 Task: Look for space in Nandyāl, India from 2nd June, 2023 to 15th June, 2023 for 2 adults and 1 pet in price range Rs.10000 to Rs.15000. Place can be entire place with 1  bedroom having 1 bed and 1 bathroom. Property type can be house, flat, guest house, hotel. Amenities needed are: washing machine. Booking option can be shelf check-in. Required host language is English.
Action: Mouse moved to (524, 91)
Screenshot: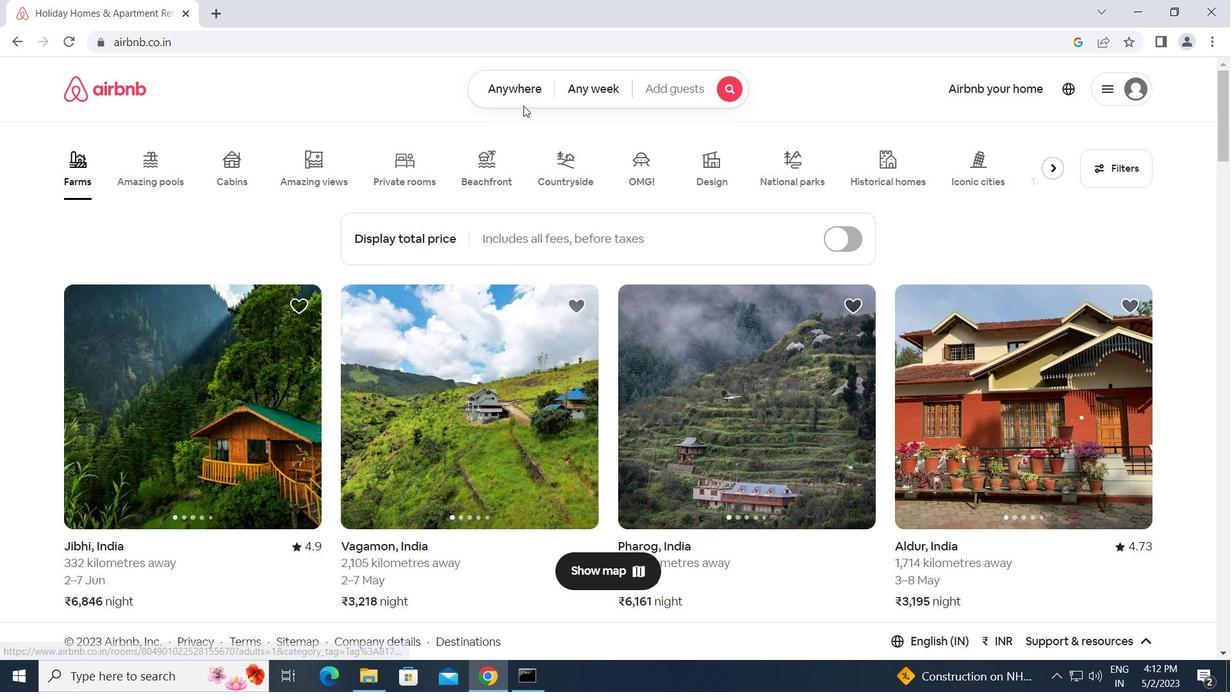 
Action: Mouse pressed left at (524, 91)
Screenshot: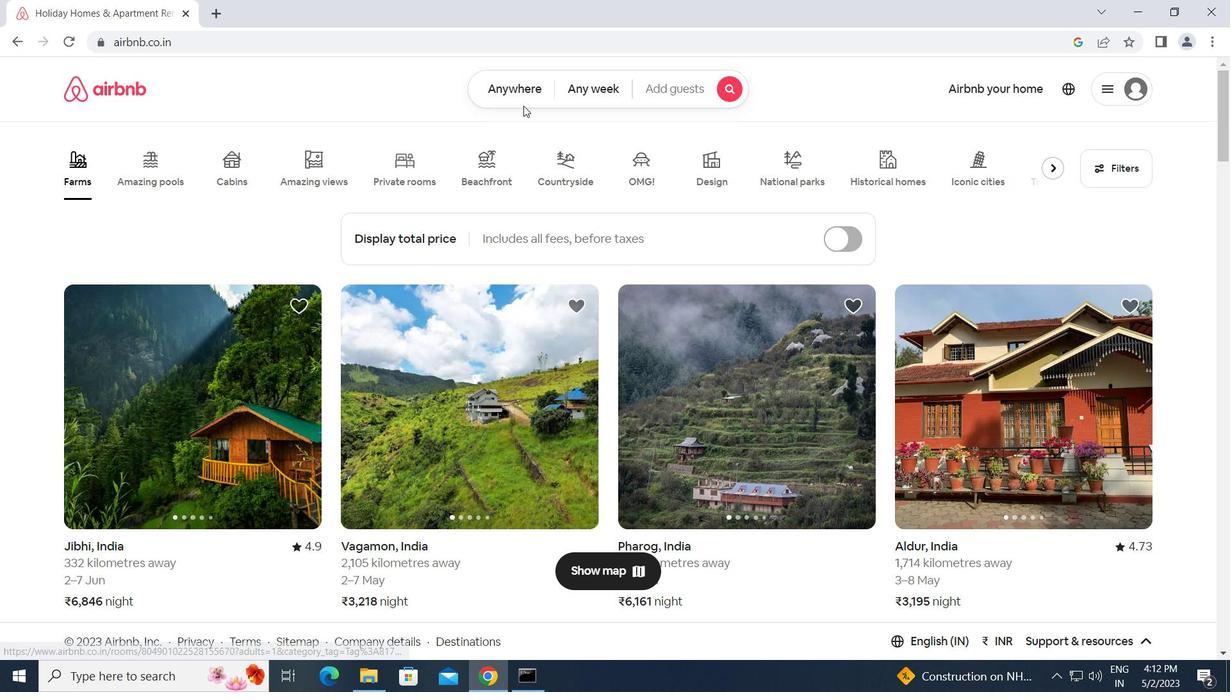 
Action: Mouse moved to (479, 150)
Screenshot: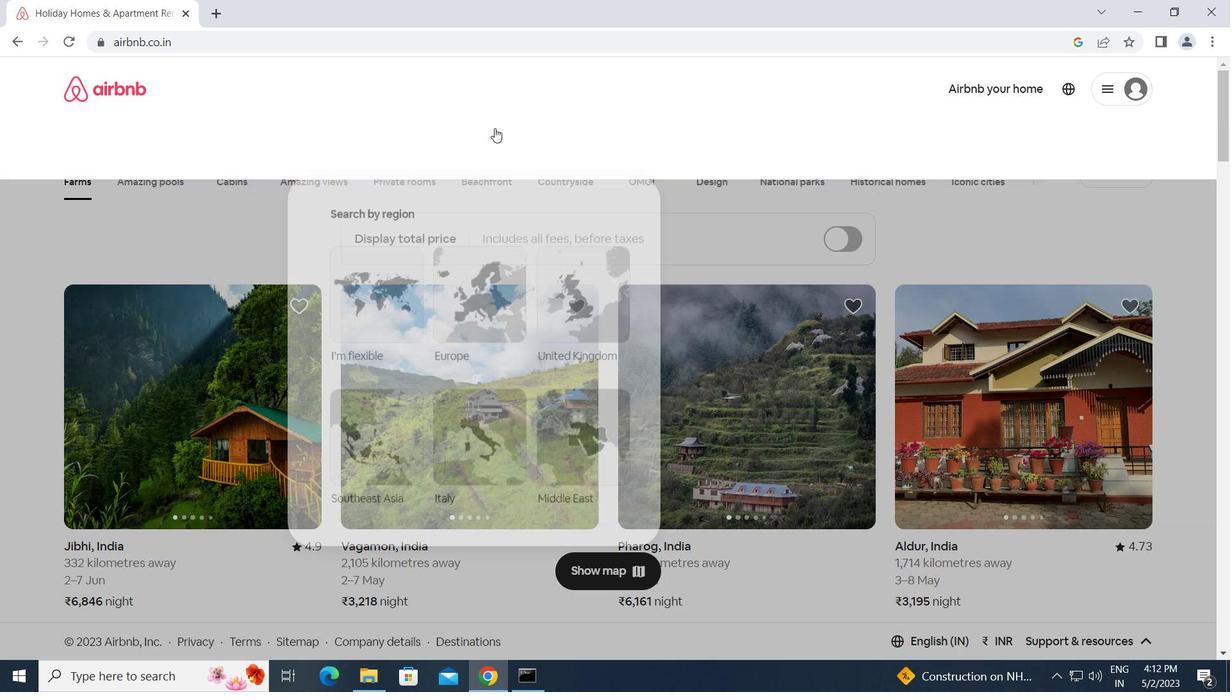 
Action: Mouse pressed left at (479, 150)
Screenshot: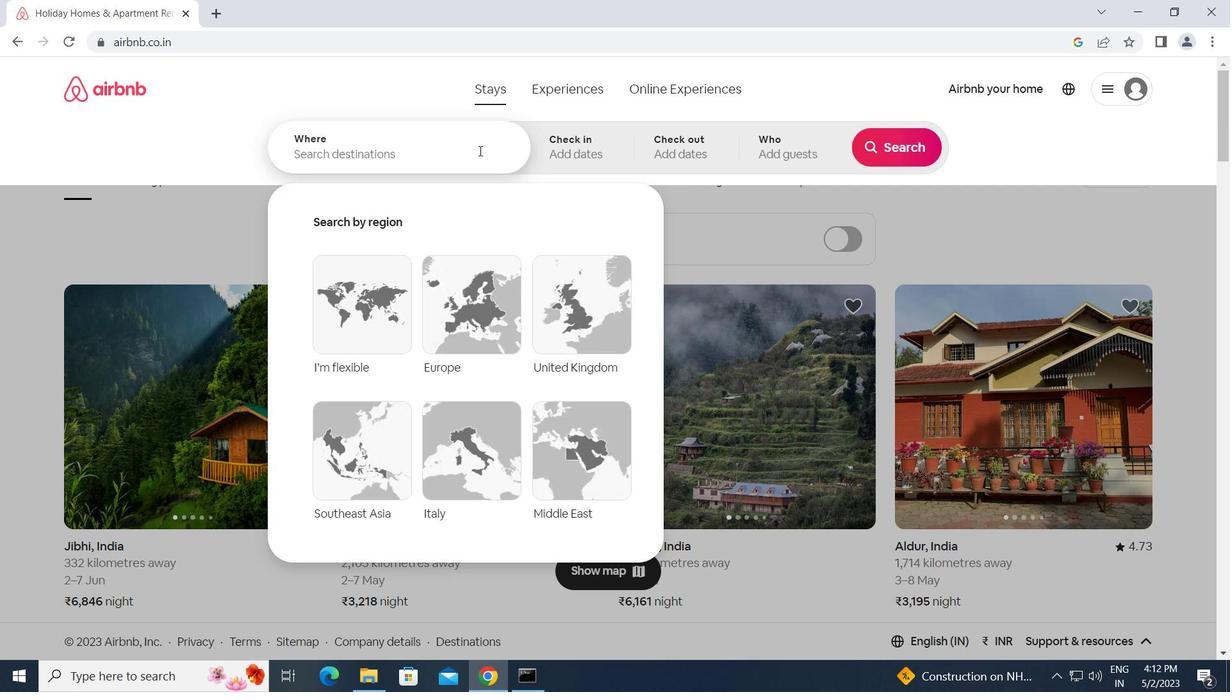 
Action: Key pressed n<Key.caps_lock>andyal,<Key.space><Key.caps_lock>i<Key.caps_lock>ndia<Key.enter>
Screenshot: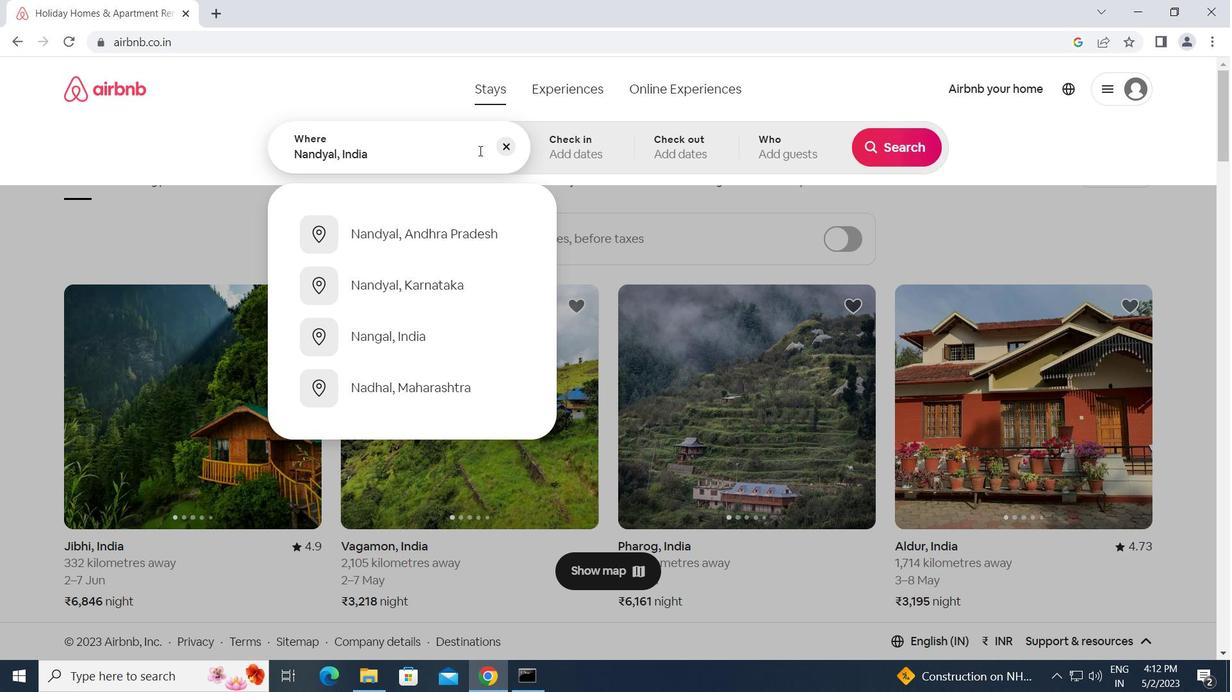 
Action: Mouse moved to (849, 345)
Screenshot: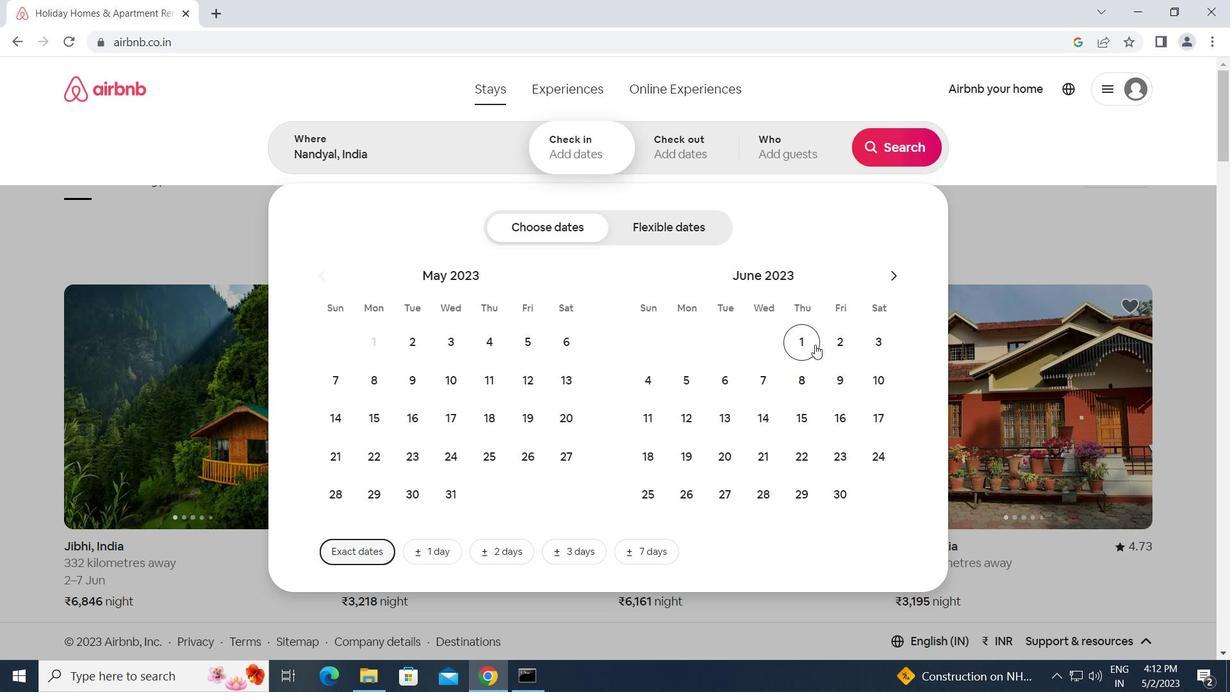 
Action: Mouse pressed left at (849, 345)
Screenshot: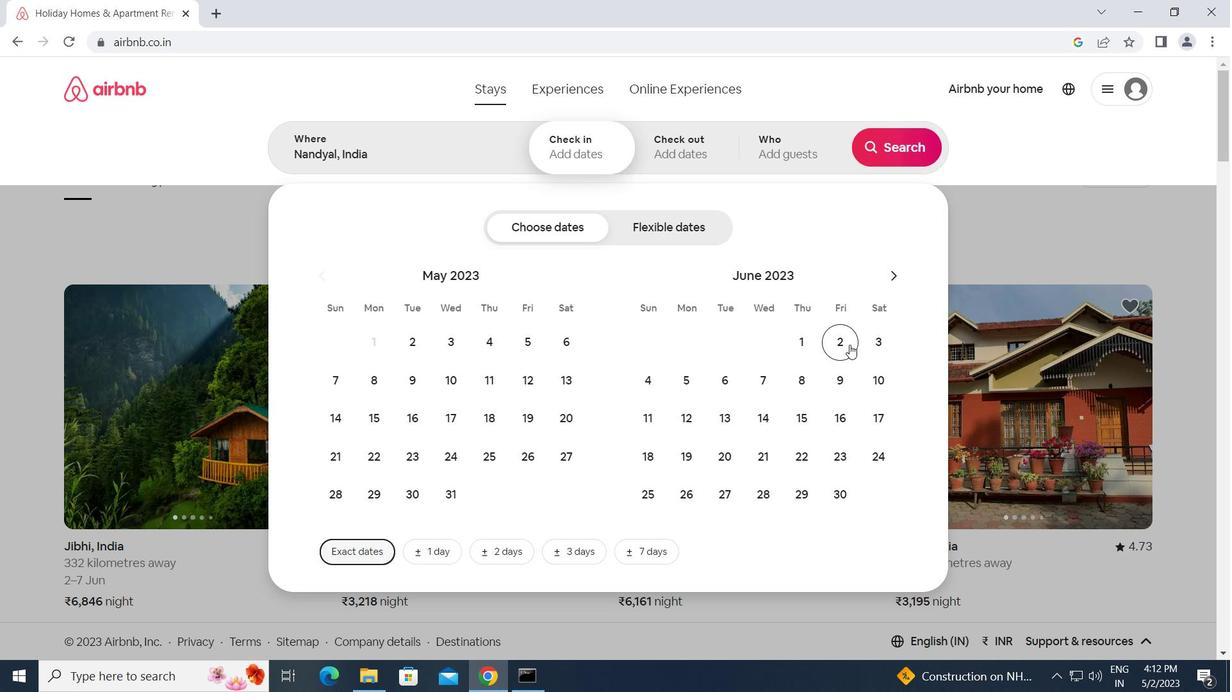 
Action: Mouse moved to (804, 420)
Screenshot: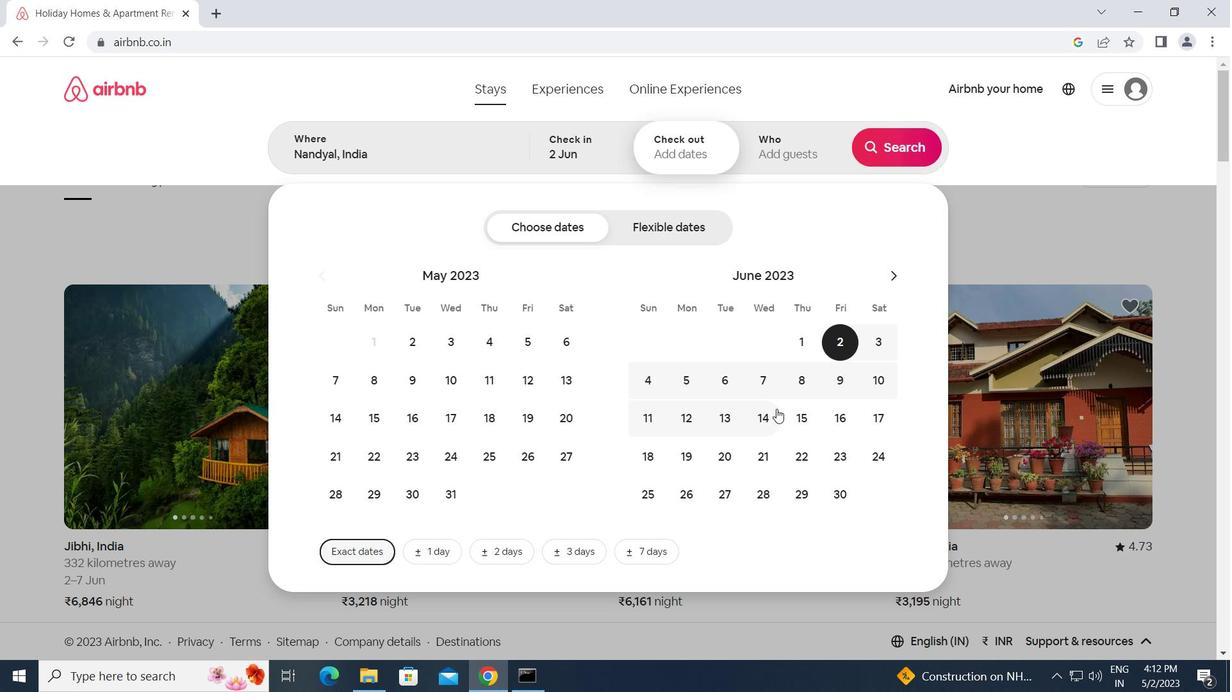 
Action: Mouse pressed left at (804, 420)
Screenshot: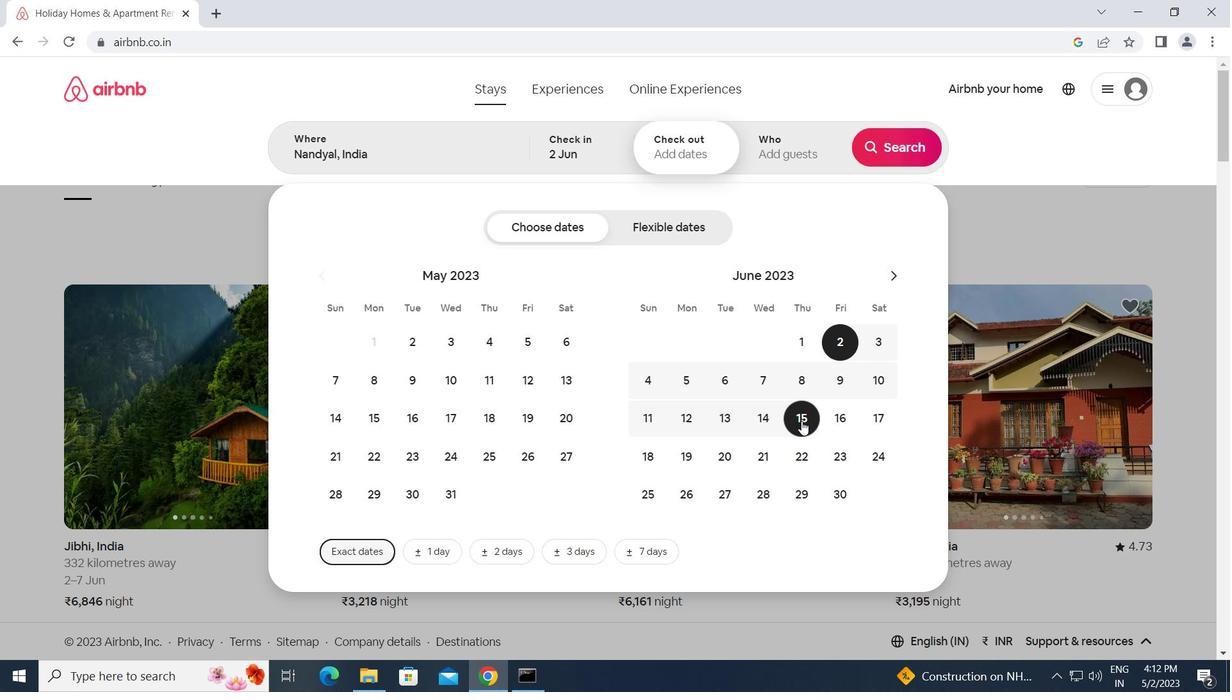 
Action: Mouse moved to (781, 144)
Screenshot: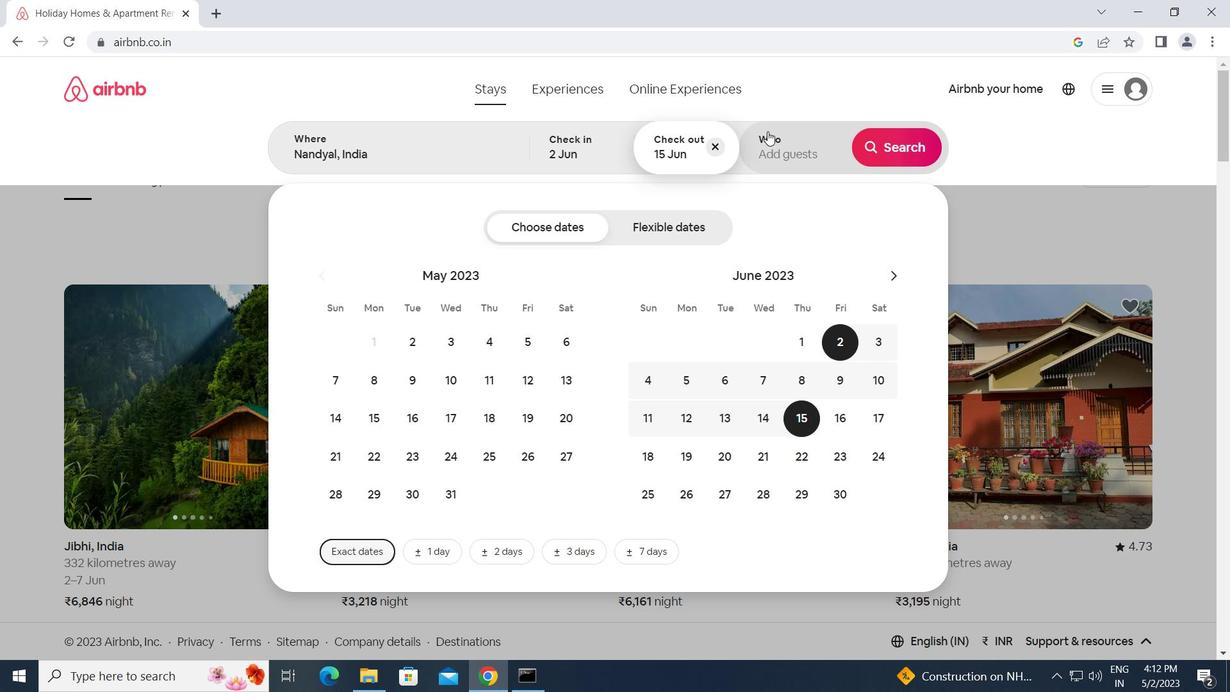 
Action: Mouse pressed left at (781, 144)
Screenshot: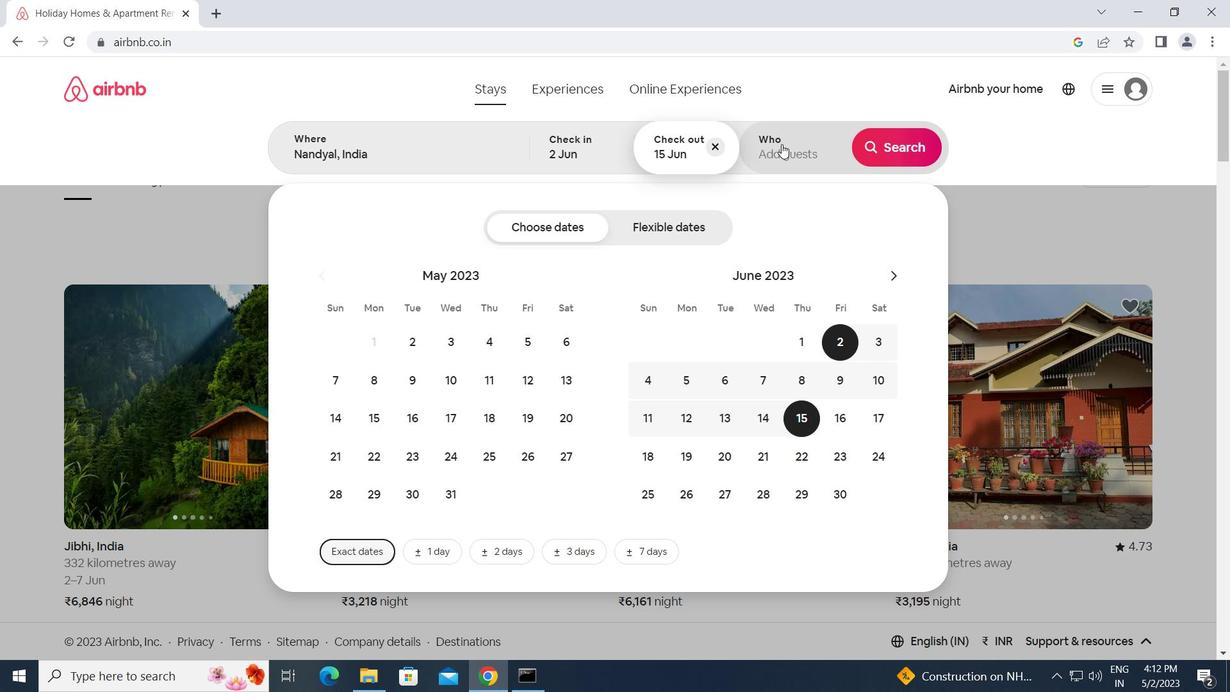 
Action: Mouse moved to (902, 228)
Screenshot: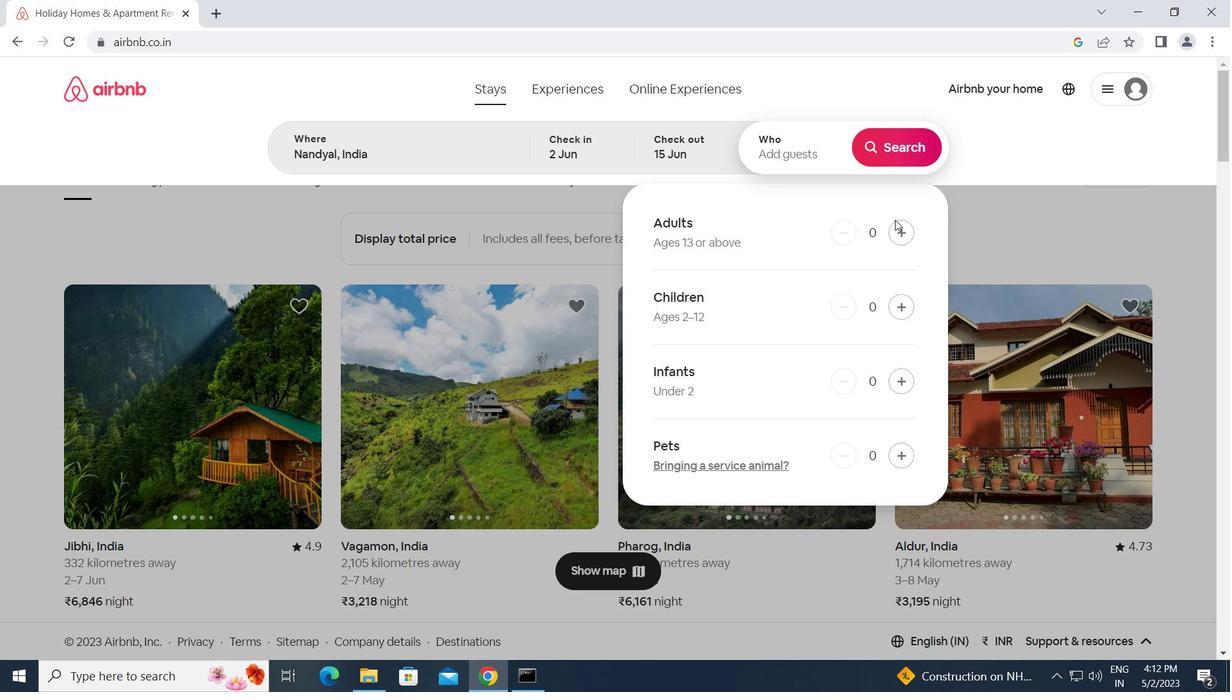 
Action: Mouse pressed left at (902, 228)
Screenshot: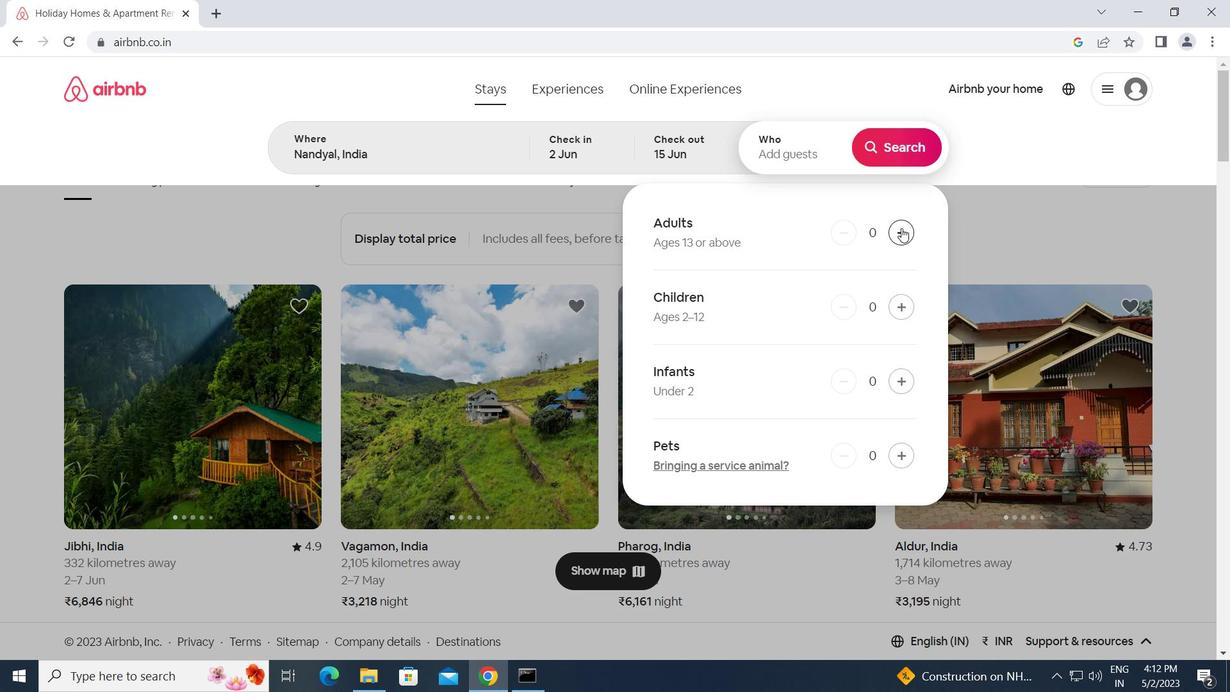 
Action: Mouse pressed left at (902, 228)
Screenshot: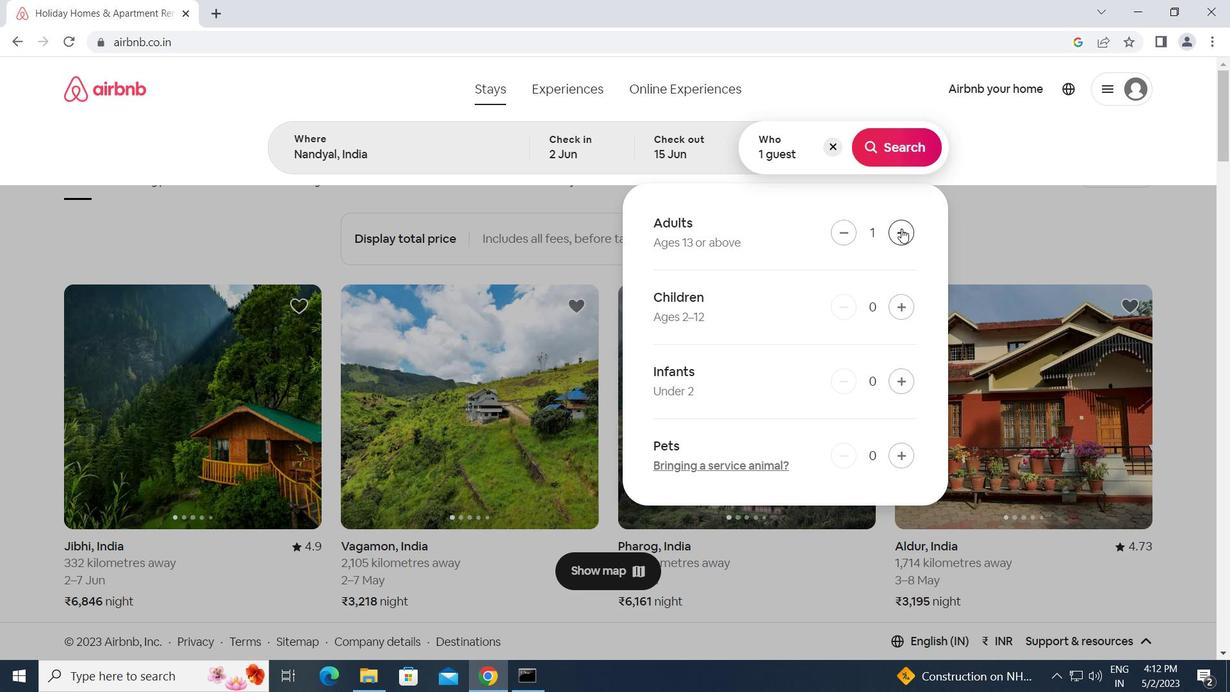 
Action: Mouse moved to (902, 148)
Screenshot: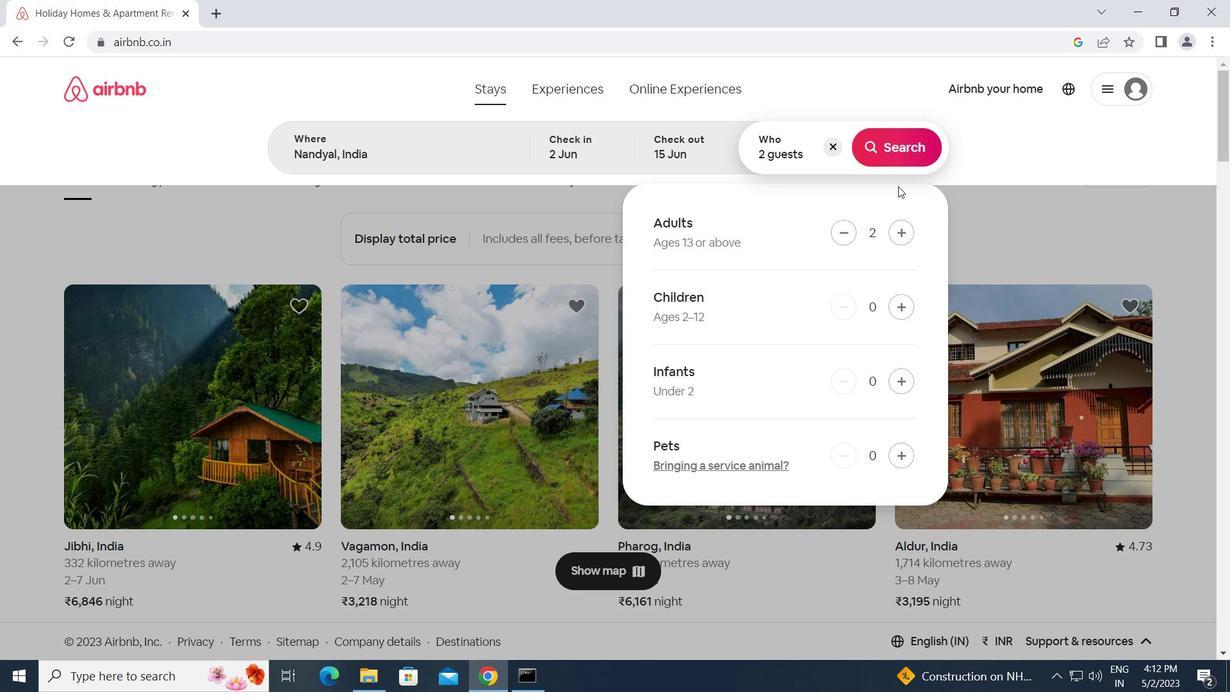 
Action: Mouse pressed left at (902, 148)
Screenshot: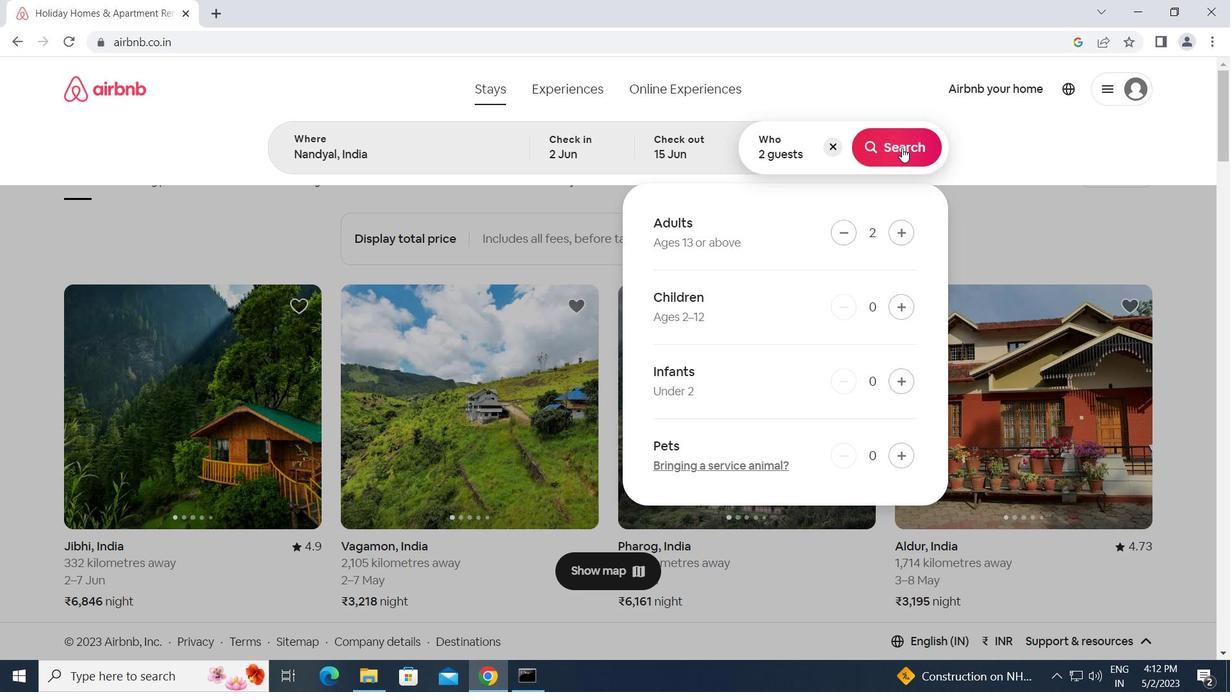 
Action: Mouse moved to (1155, 148)
Screenshot: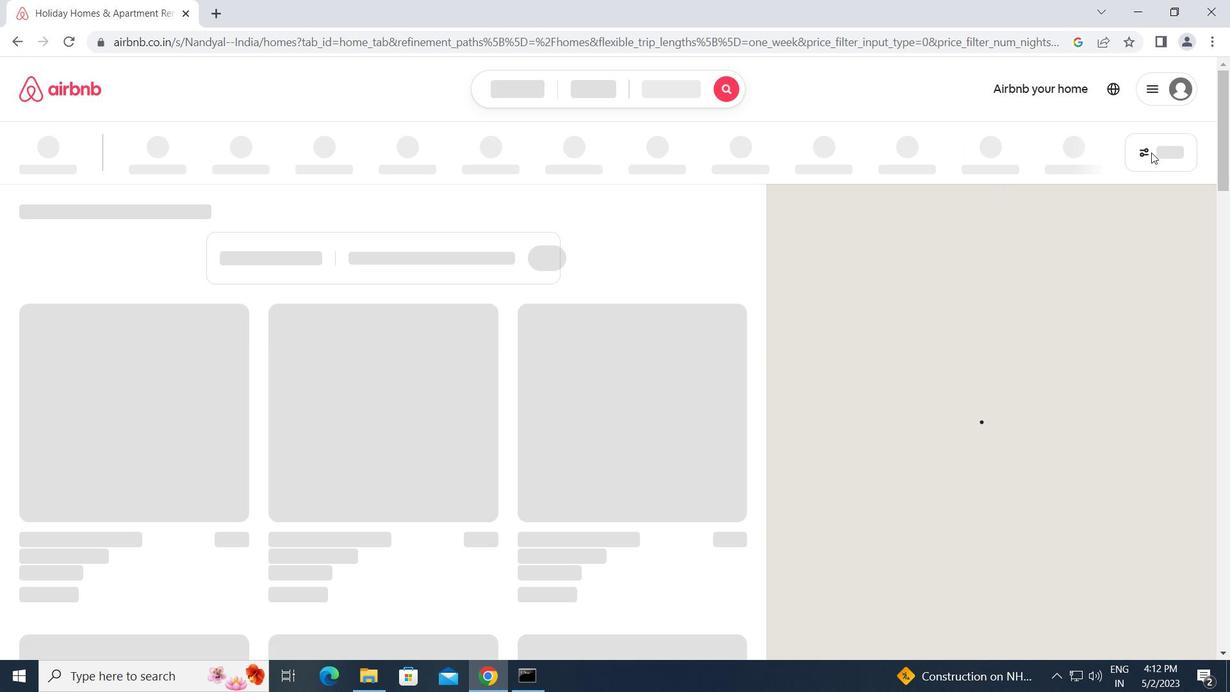 
Action: Mouse pressed left at (1155, 148)
Screenshot: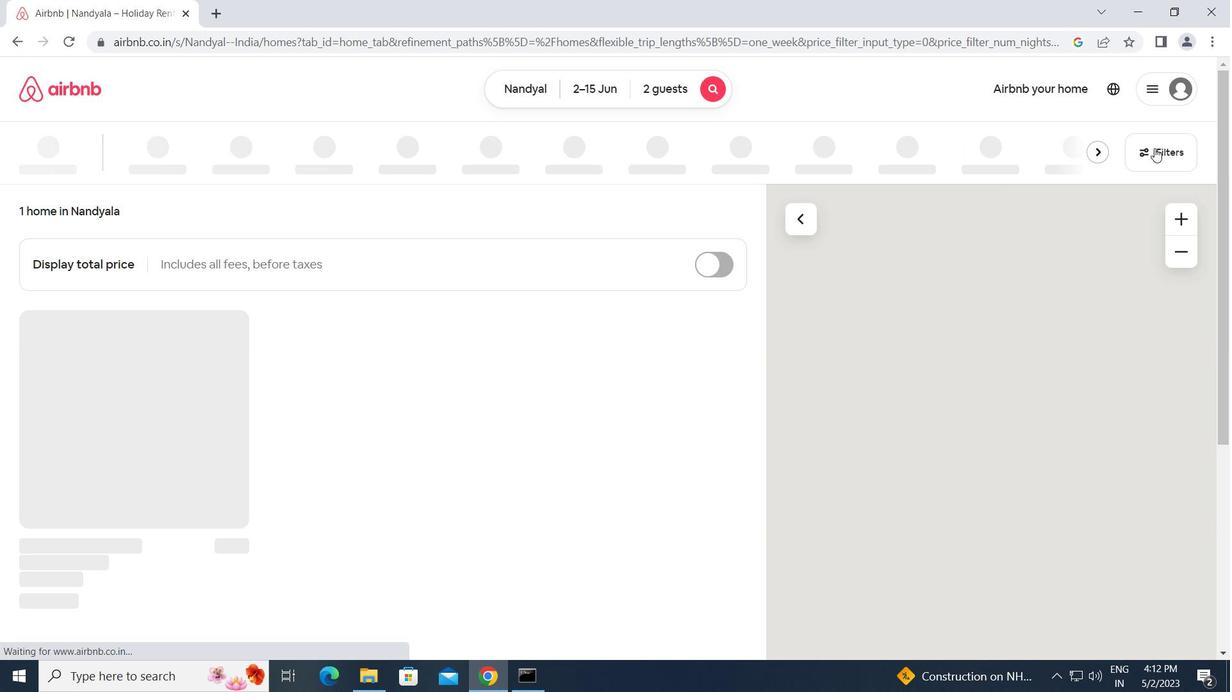 
Action: Mouse moved to (415, 303)
Screenshot: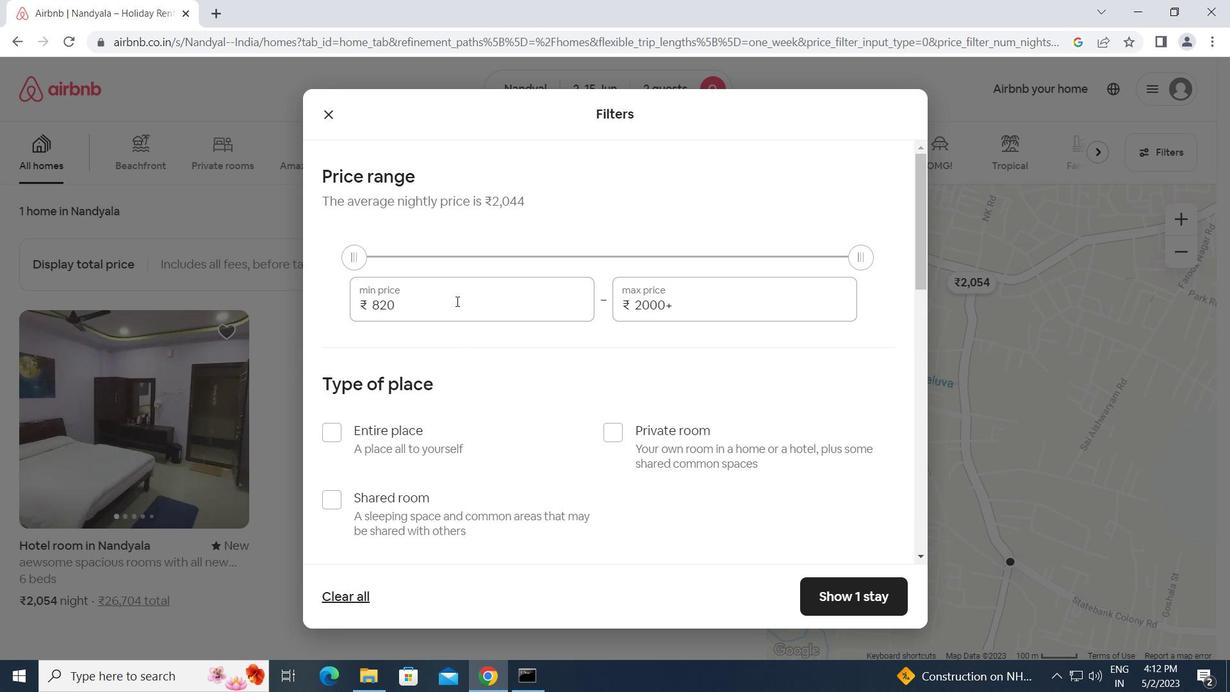 
Action: Mouse pressed left at (415, 303)
Screenshot: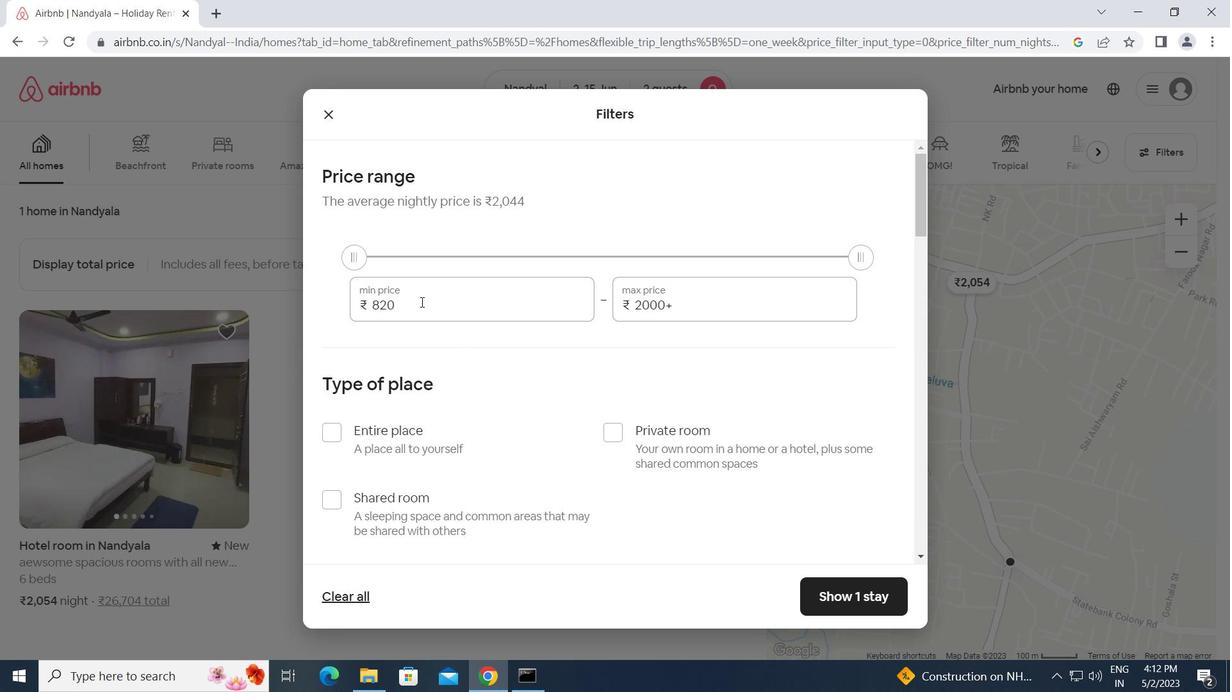 
Action: Mouse moved to (336, 315)
Screenshot: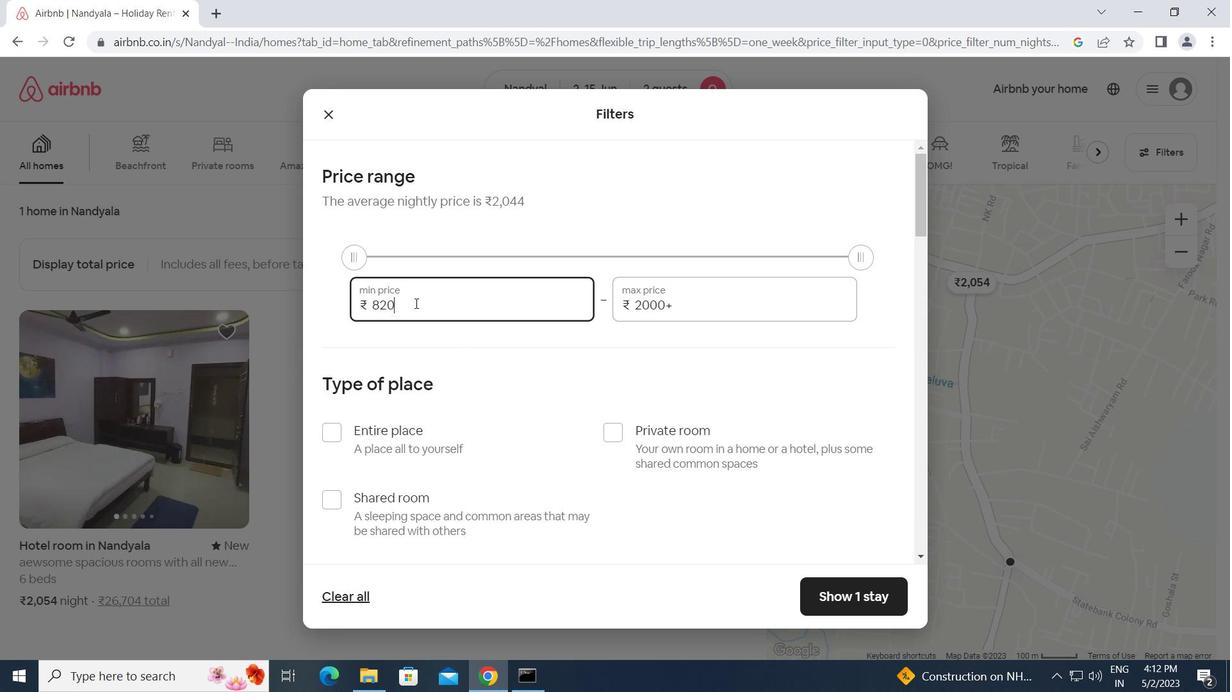 
Action: Key pressed 10000<Key.tab>15<Key.backspace><Key.backspace><Key.backspace><Key.backspace><Key.backspace><Key.backspace><Key.backspace><Key.backspace><Key.backspace><Key.backspace><Key.backspace><Key.backspace><Key.backspace><Key.backspace>15000
Screenshot: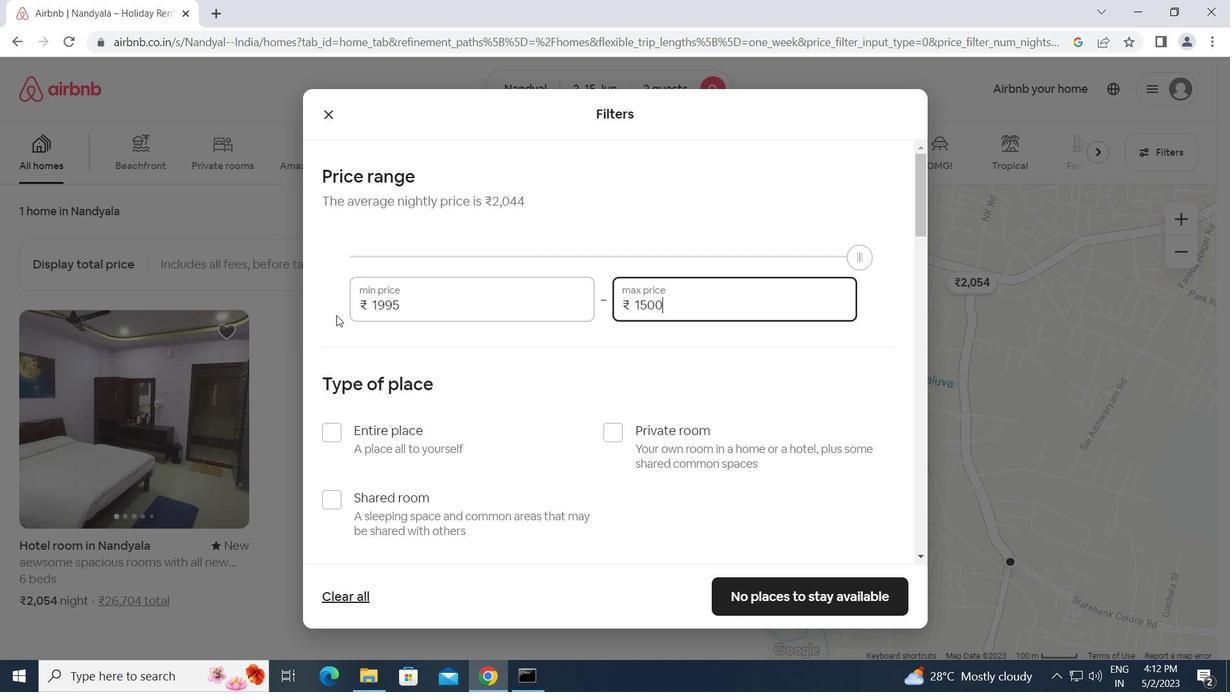 
Action: Mouse moved to (327, 429)
Screenshot: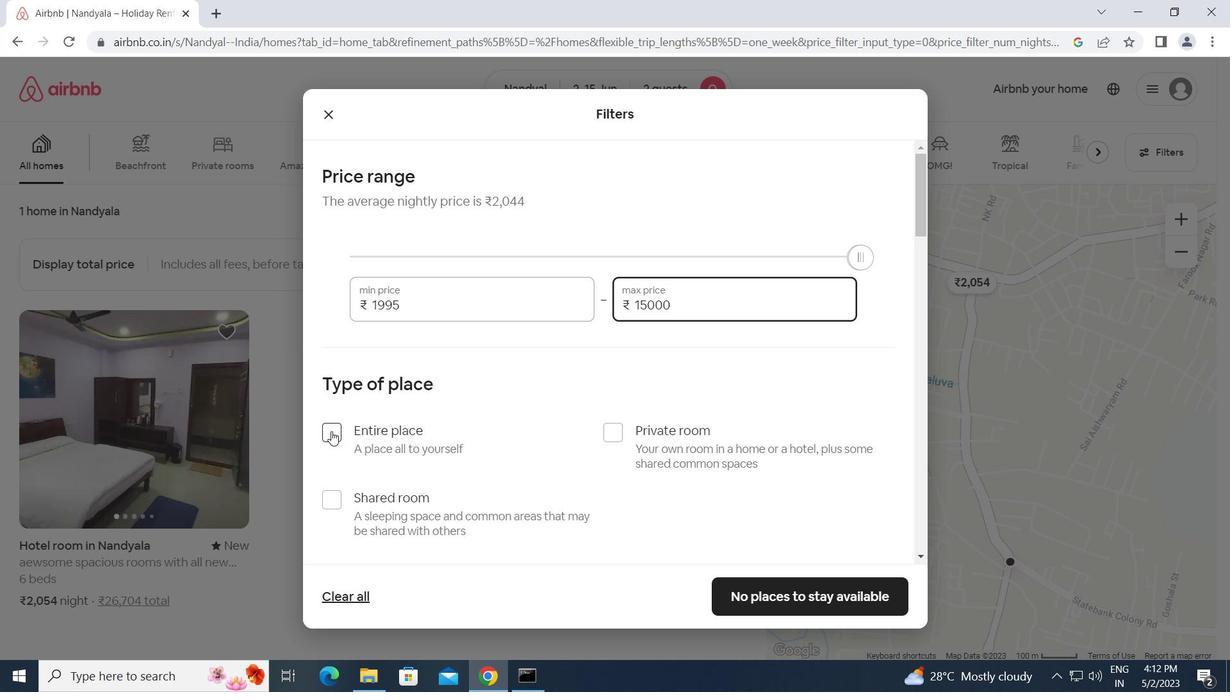 
Action: Mouse pressed left at (327, 429)
Screenshot: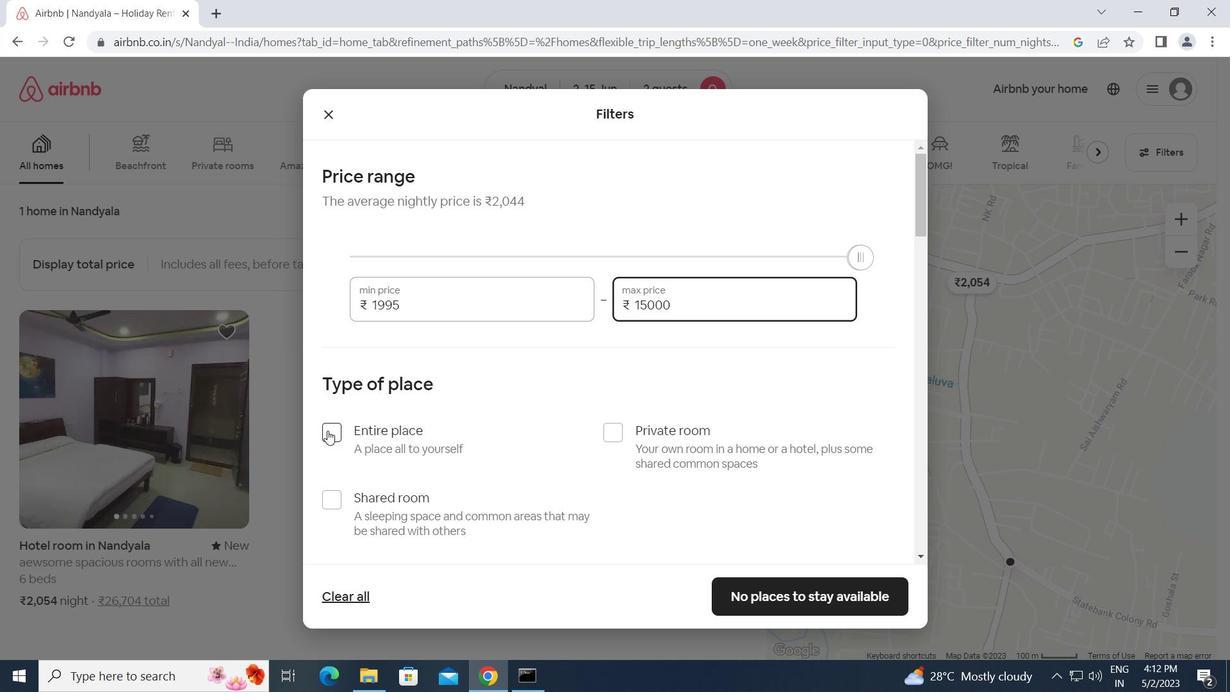 
Action: Mouse moved to (511, 461)
Screenshot: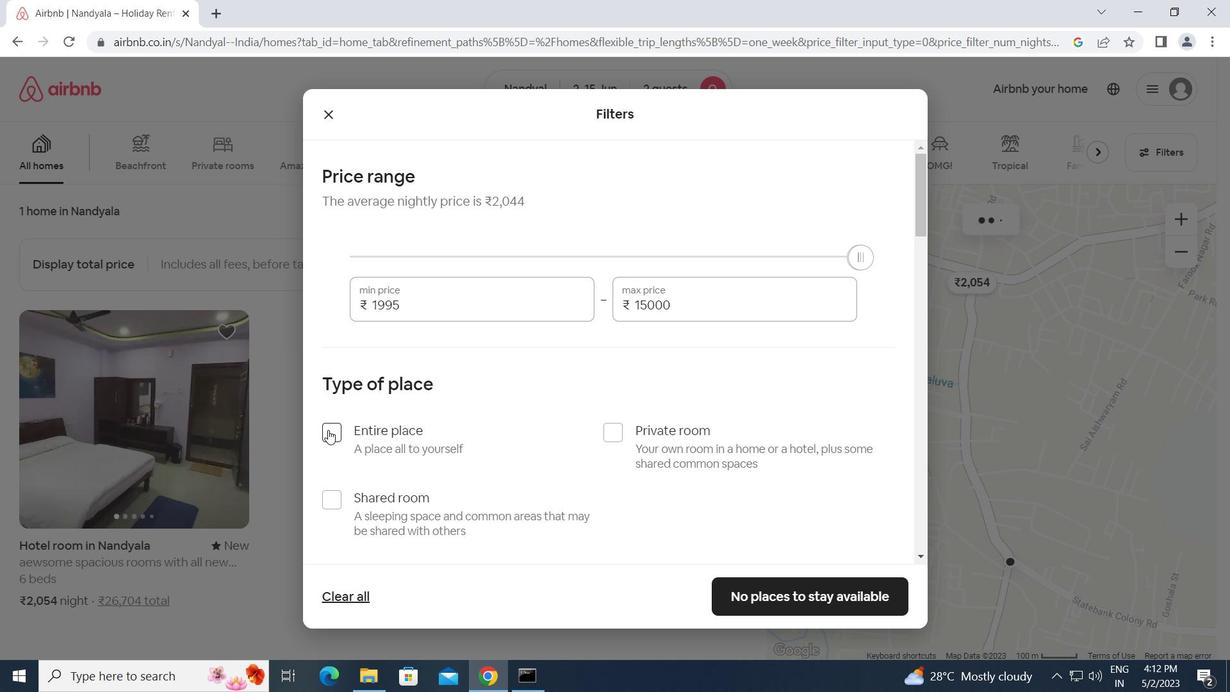 
Action: Mouse scrolled (511, 461) with delta (0, 0)
Screenshot: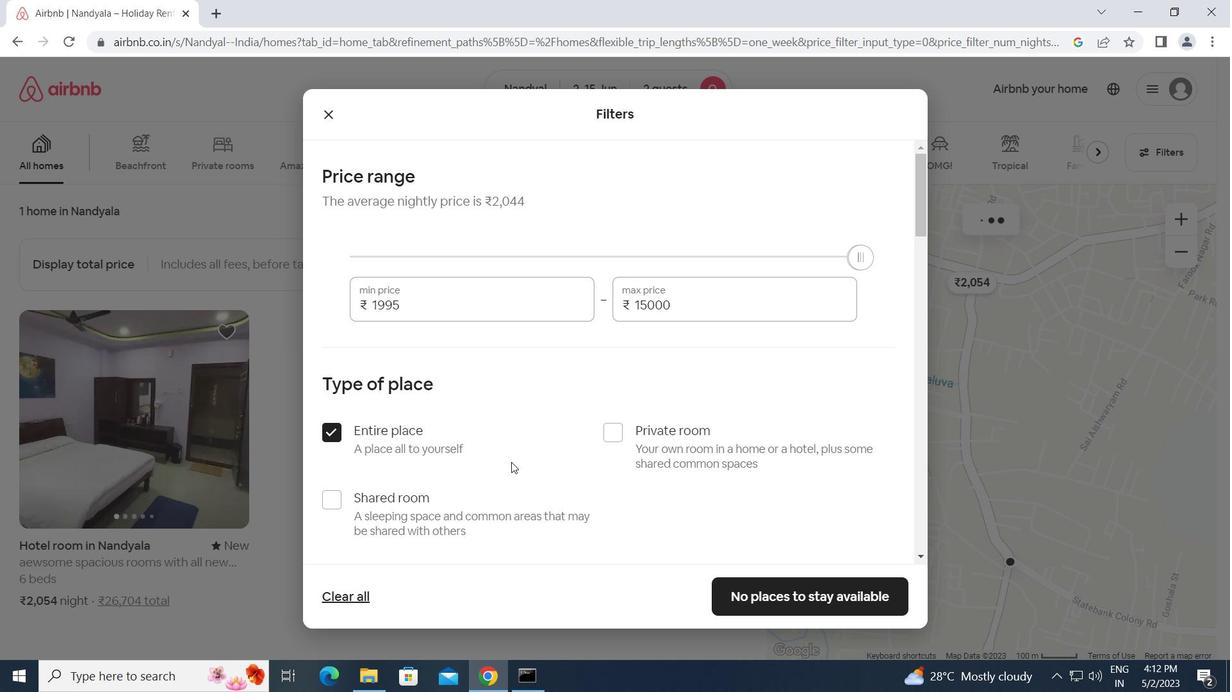 
Action: Mouse scrolled (511, 461) with delta (0, 0)
Screenshot: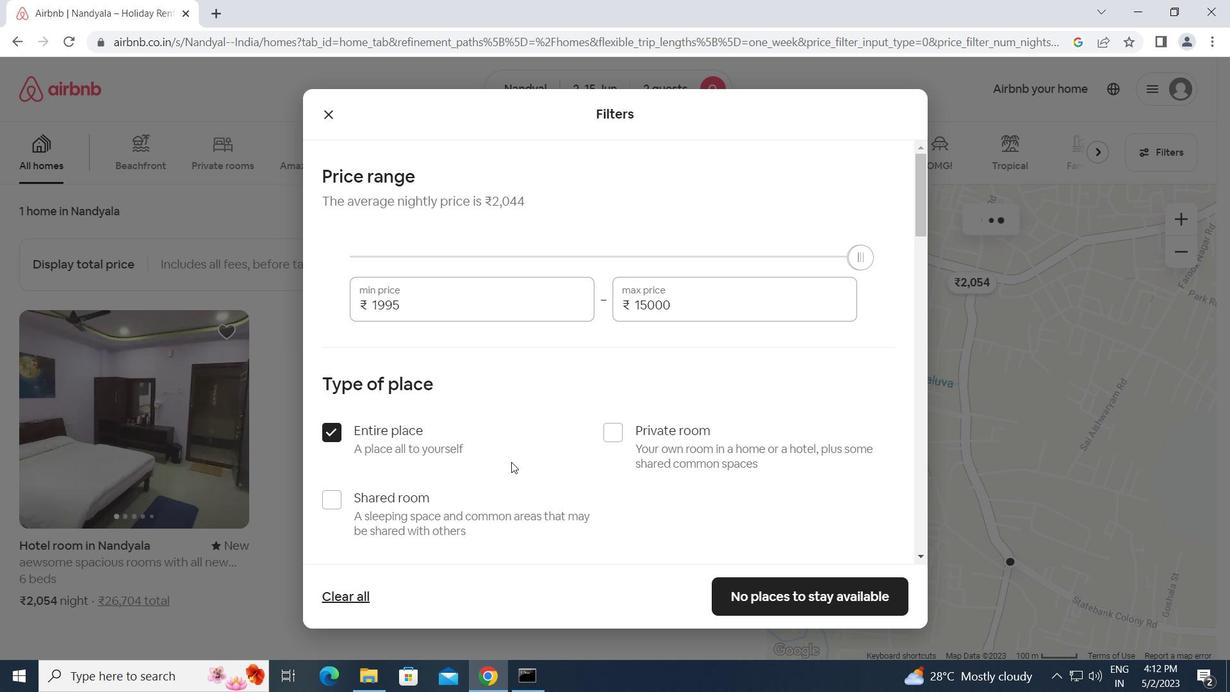
Action: Mouse scrolled (511, 461) with delta (0, 0)
Screenshot: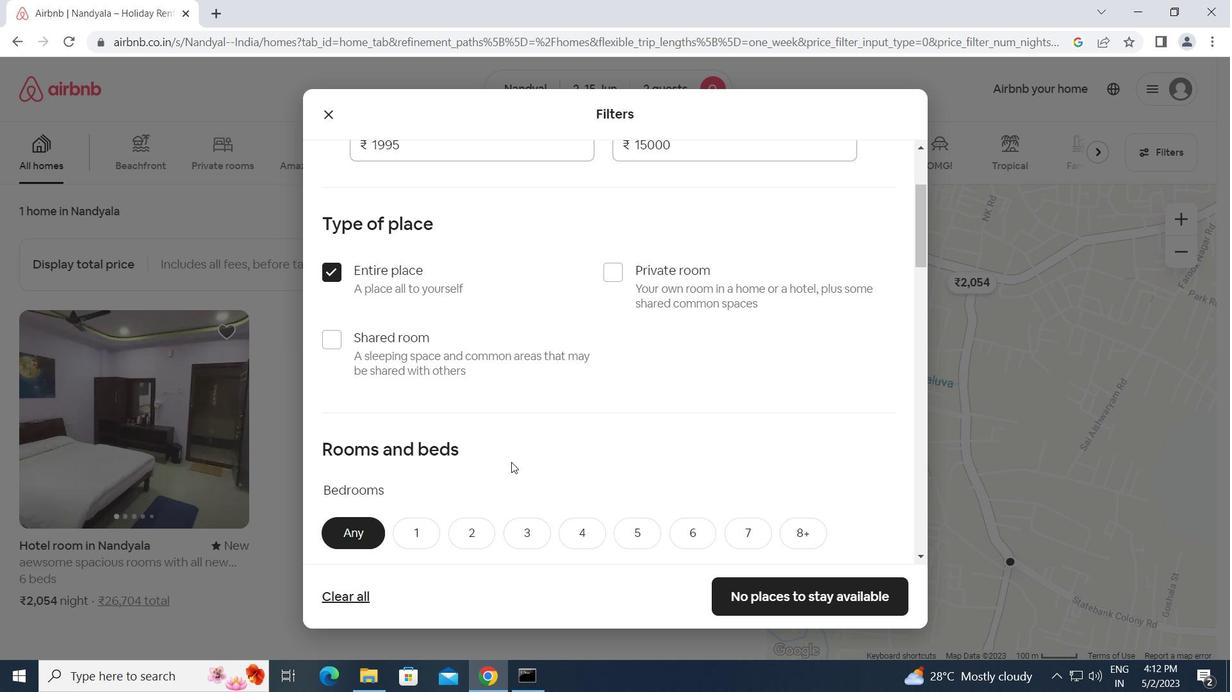 
Action: Mouse scrolled (511, 461) with delta (0, 0)
Screenshot: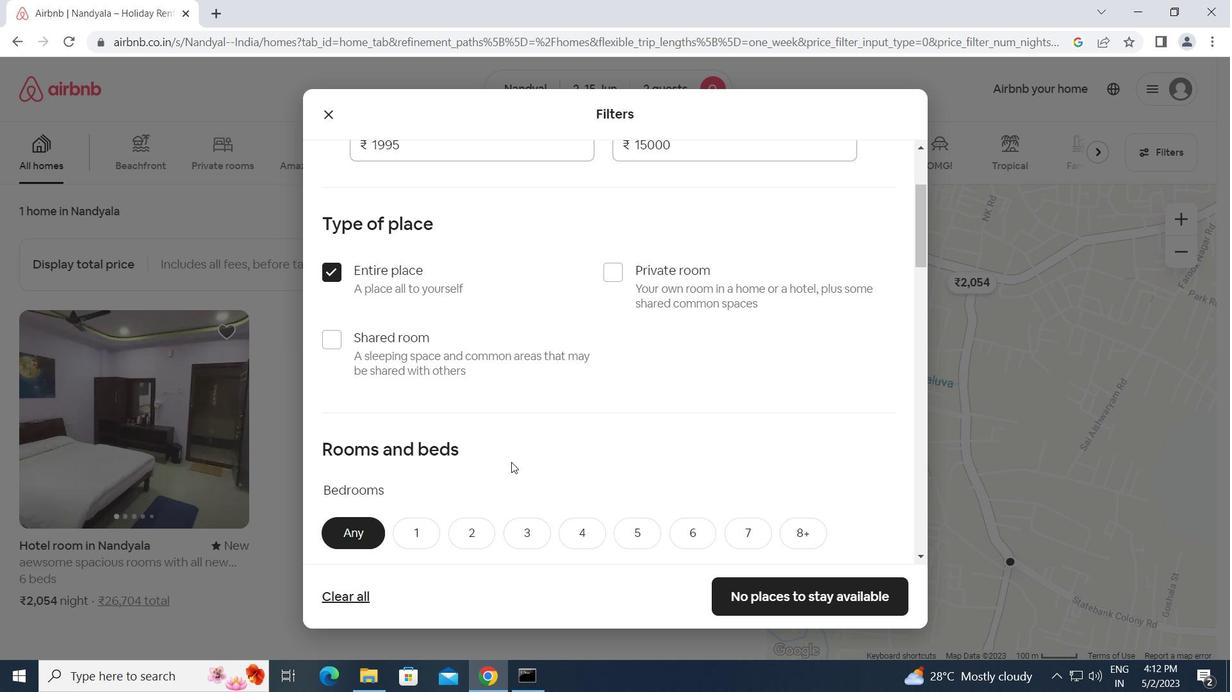 
Action: Mouse moved to (419, 380)
Screenshot: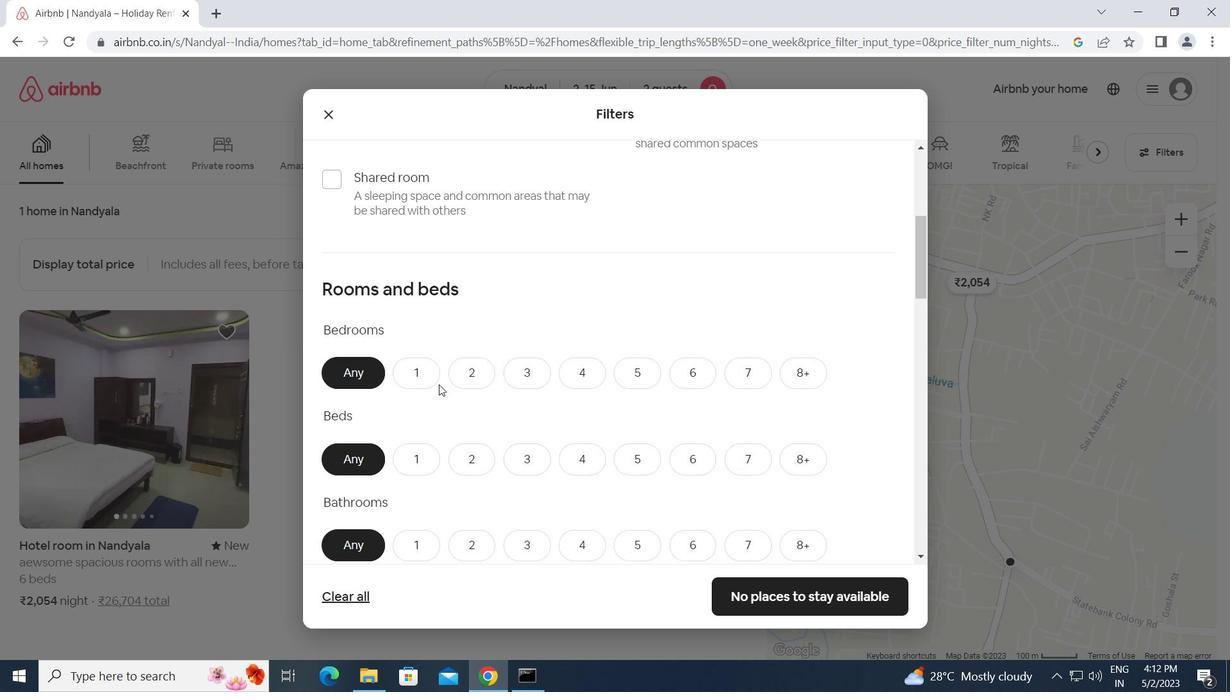 
Action: Mouse pressed left at (419, 380)
Screenshot: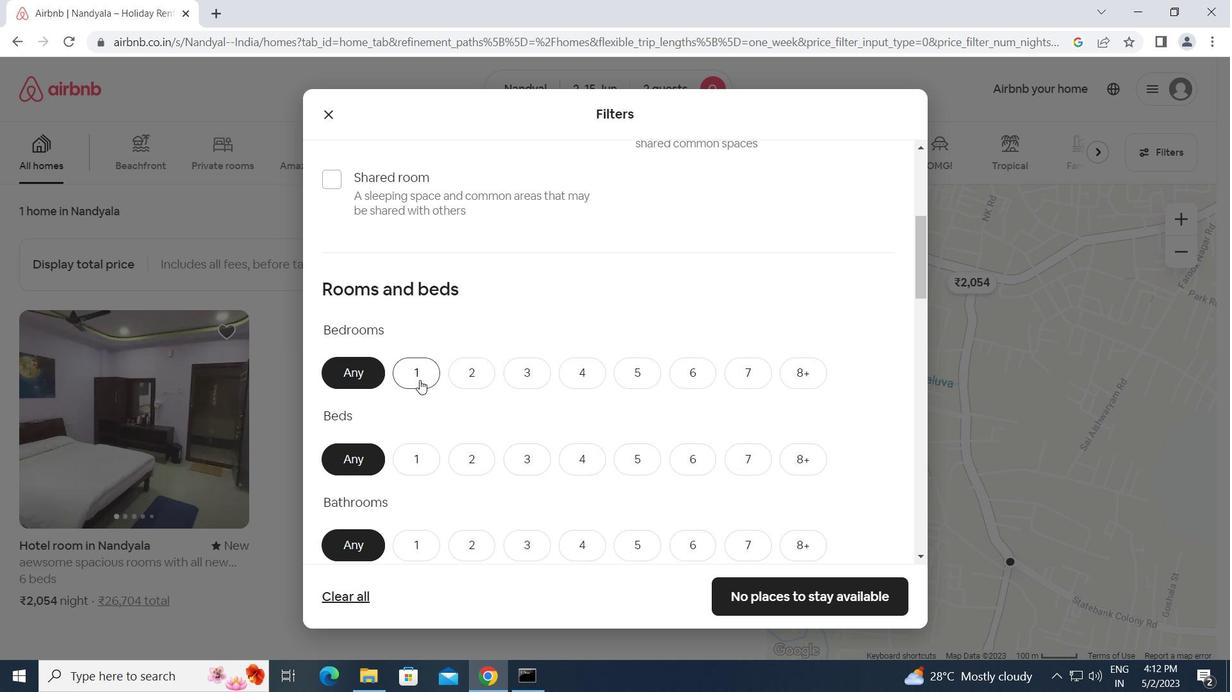 
Action: Mouse moved to (423, 453)
Screenshot: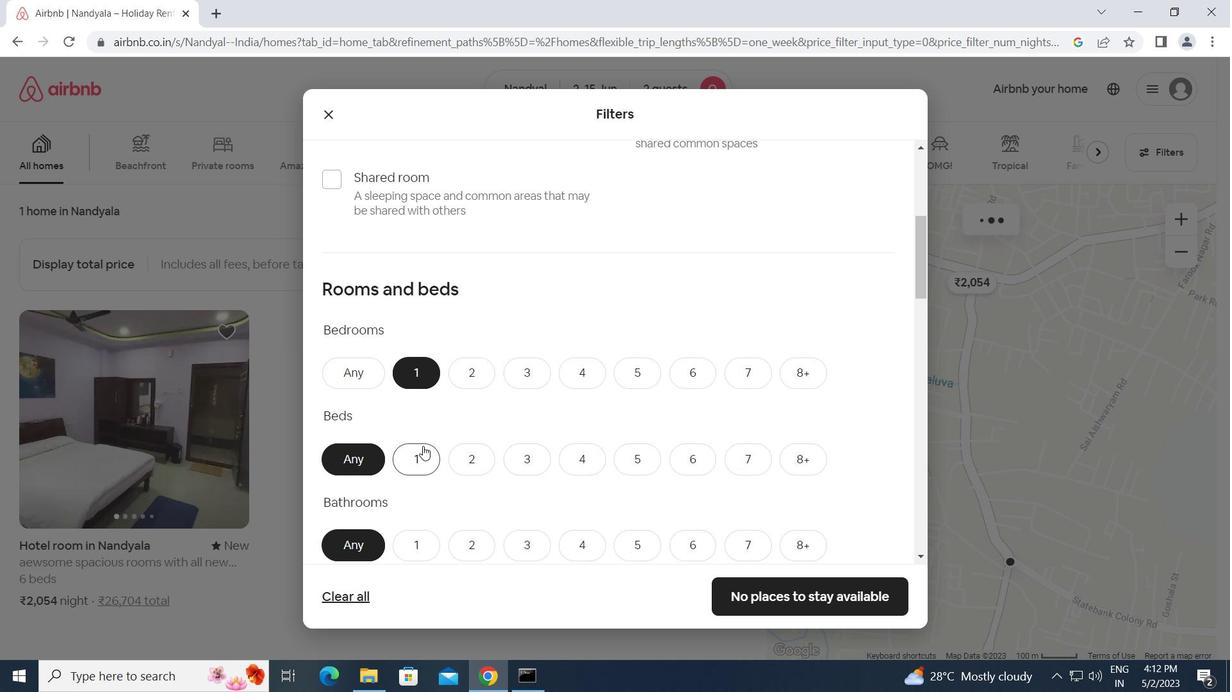 
Action: Mouse pressed left at (423, 453)
Screenshot: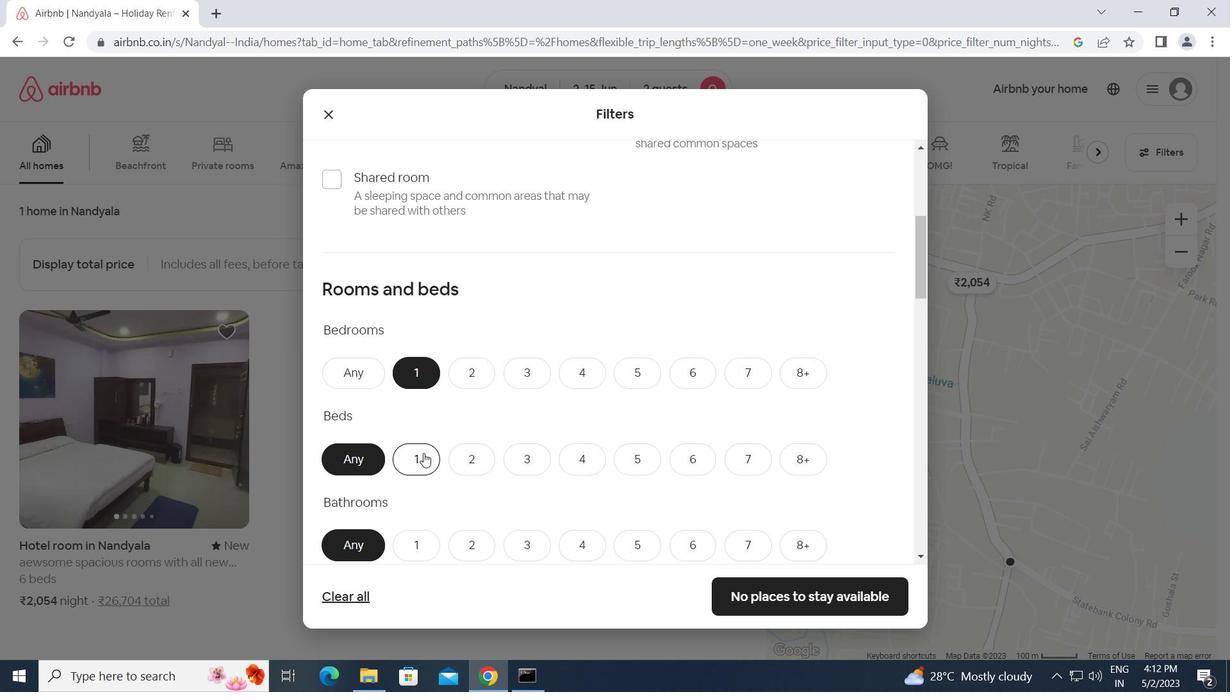 
Action: Mouse moved to (431, 540)
Screenshot: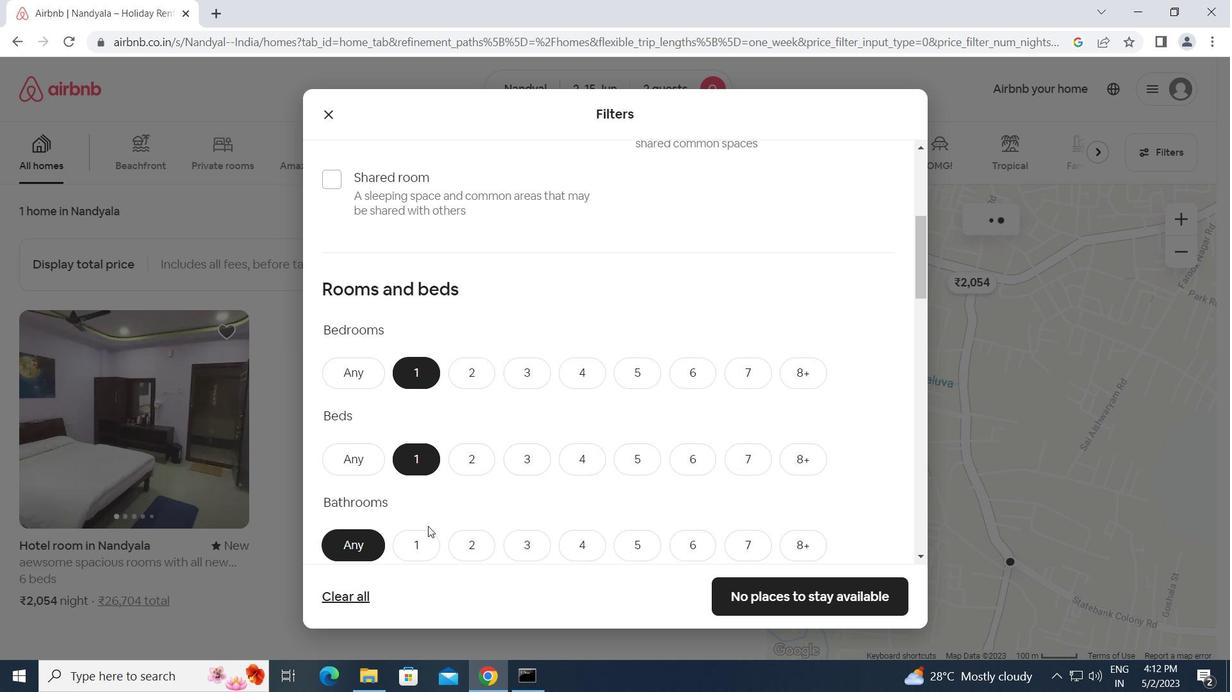 
Action: Mouse pressed left at (431, 540)
Screenshot: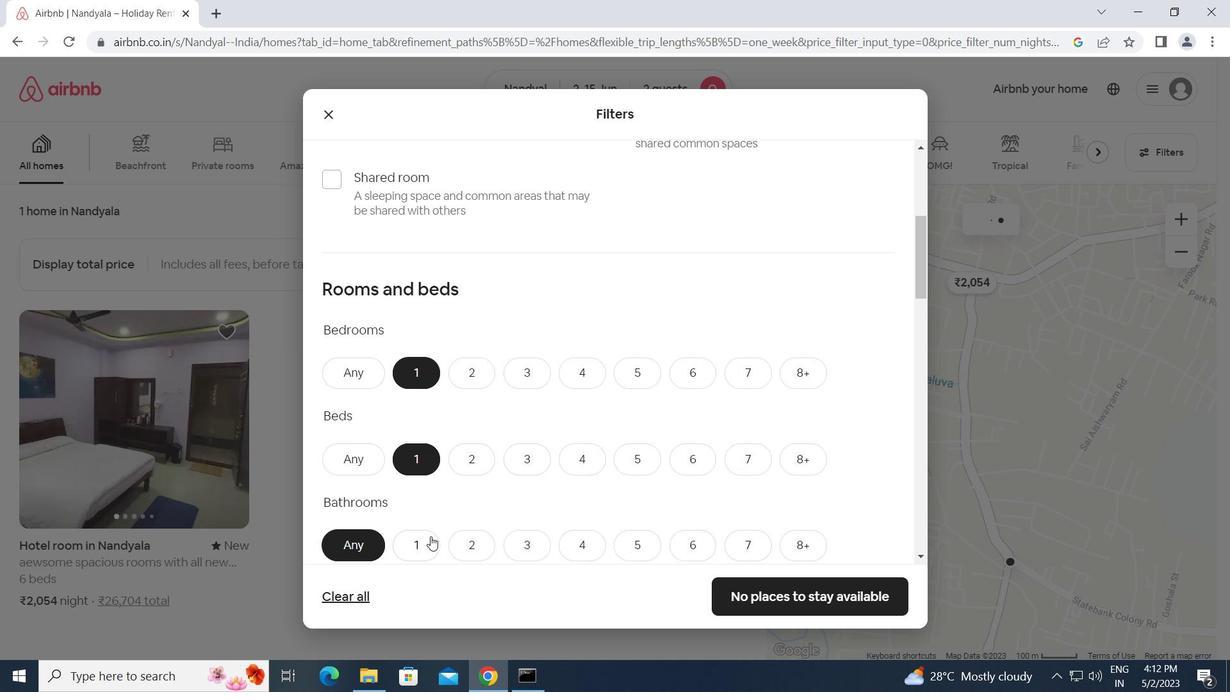 
Action: Mouse moved to (450, 532)
Screenshot: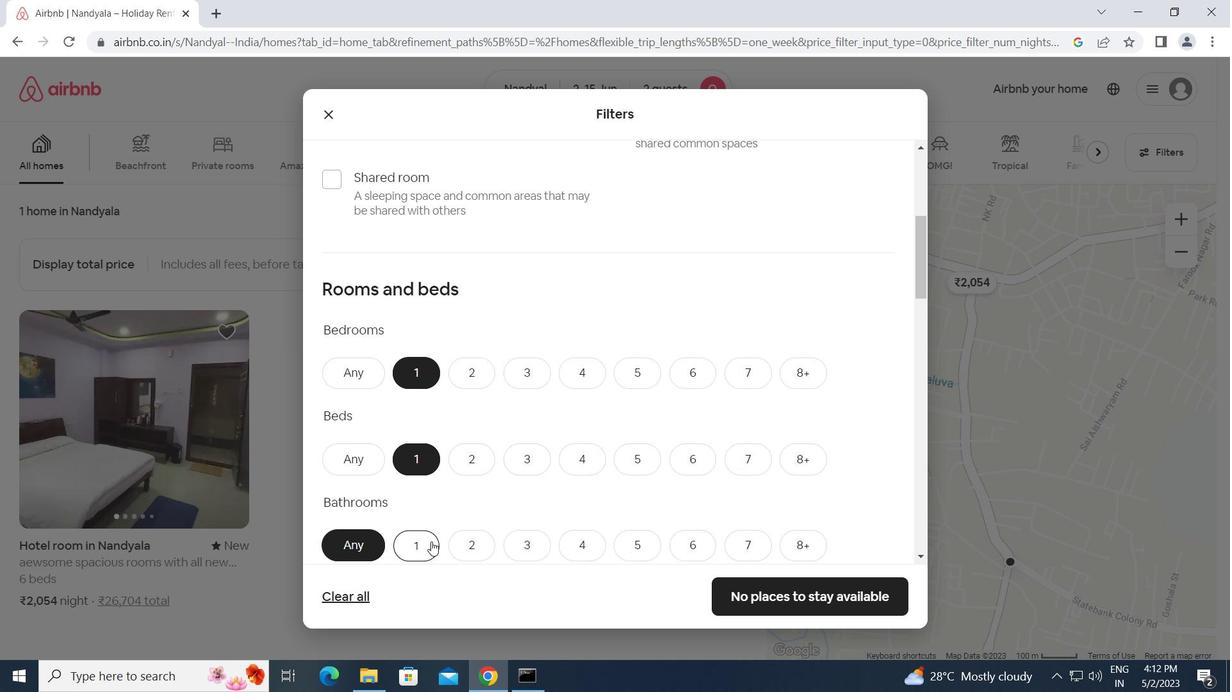 
Action: Mouse scrolled (450, 531) with delta (0, 0)
Screenshot: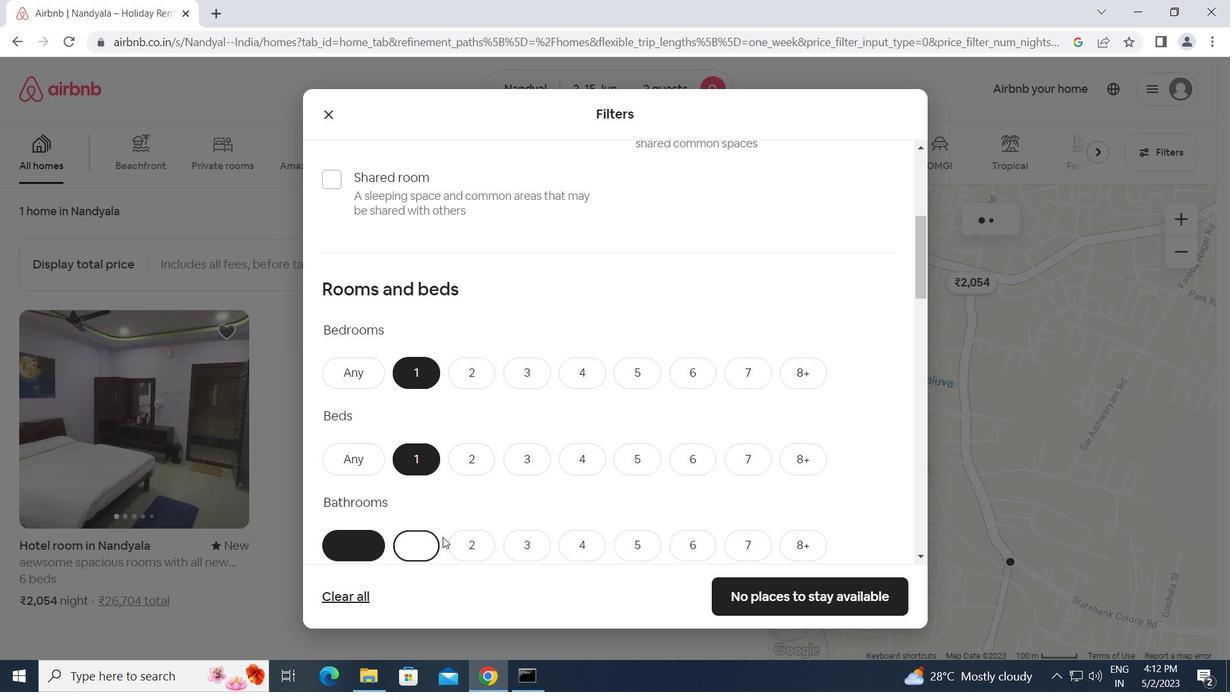 
Action: Mouse scrolled (450, 531) with delta (0, 0)
Screenshot: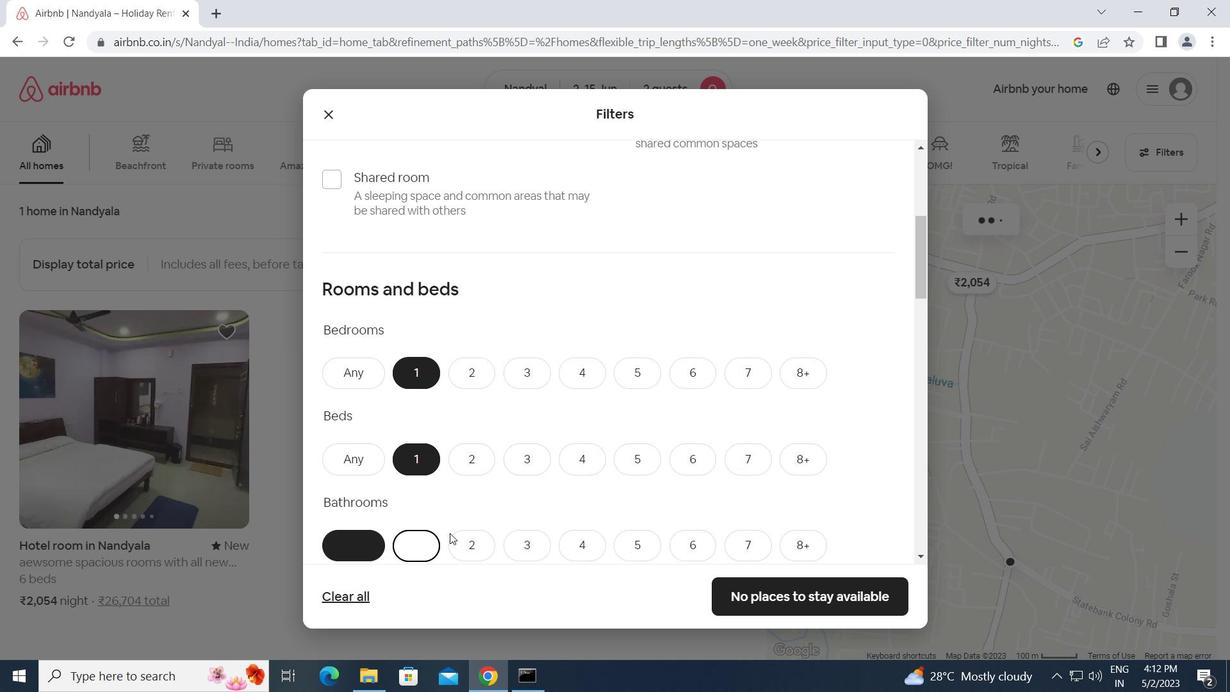 
Action: Mouse scrolled (450, 531) with delta (0, 0)
Screenshot: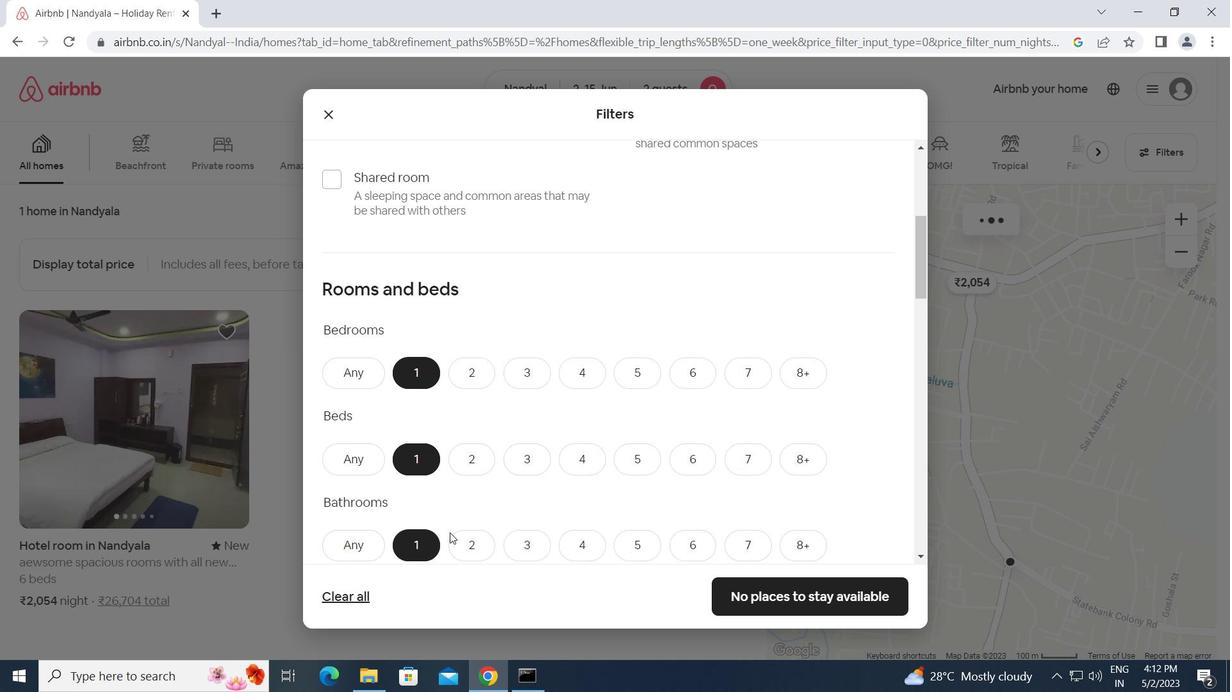 
Action: Mouse moved to (419, 484)
Screenshot: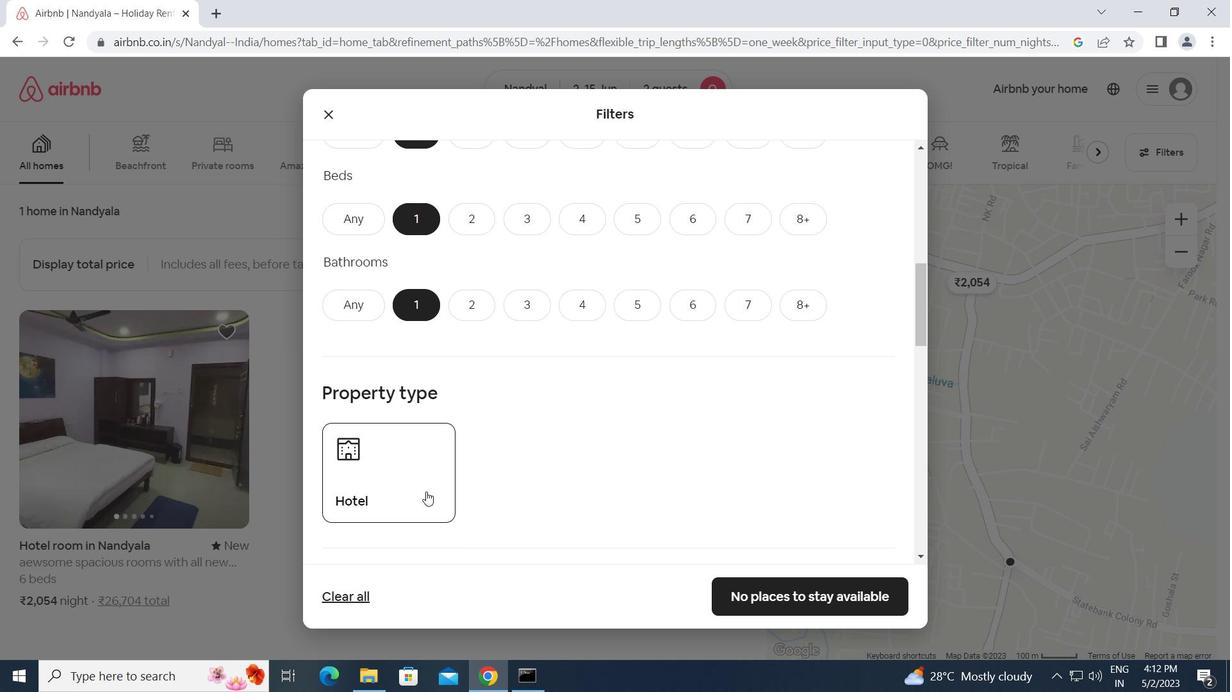 
Action: Mouse pressed left at (419, 484)
Screenshot: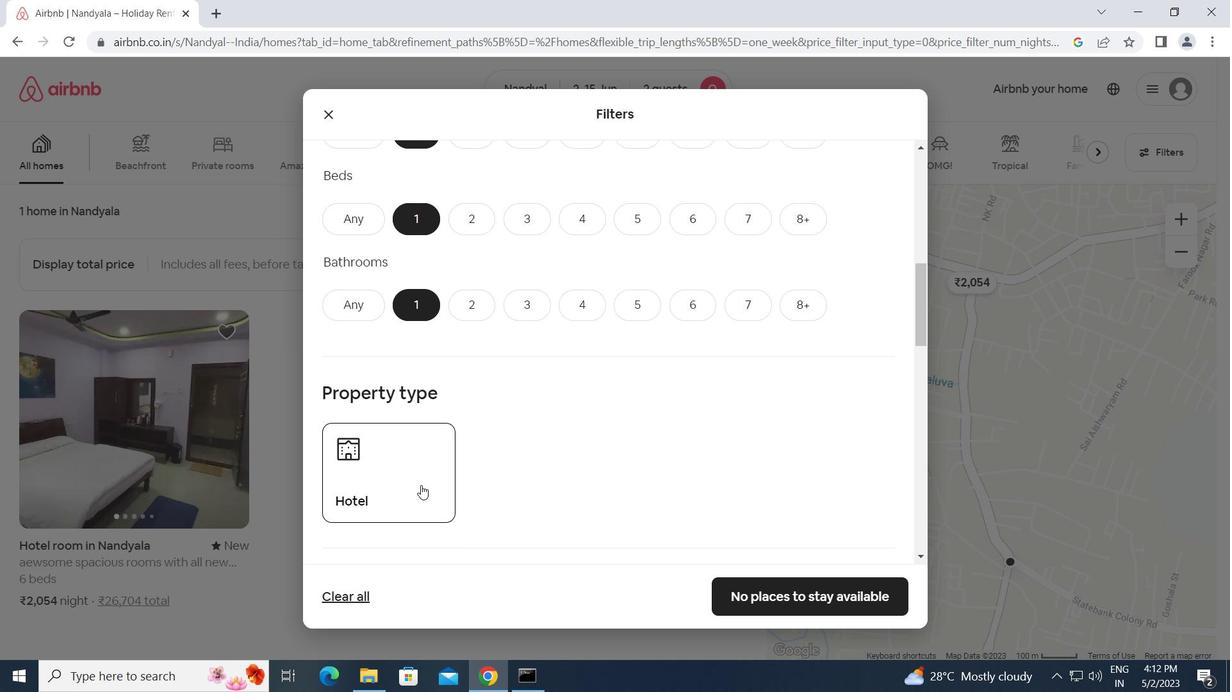 
Action: Mouse moved to (497, 484)
Screenshot: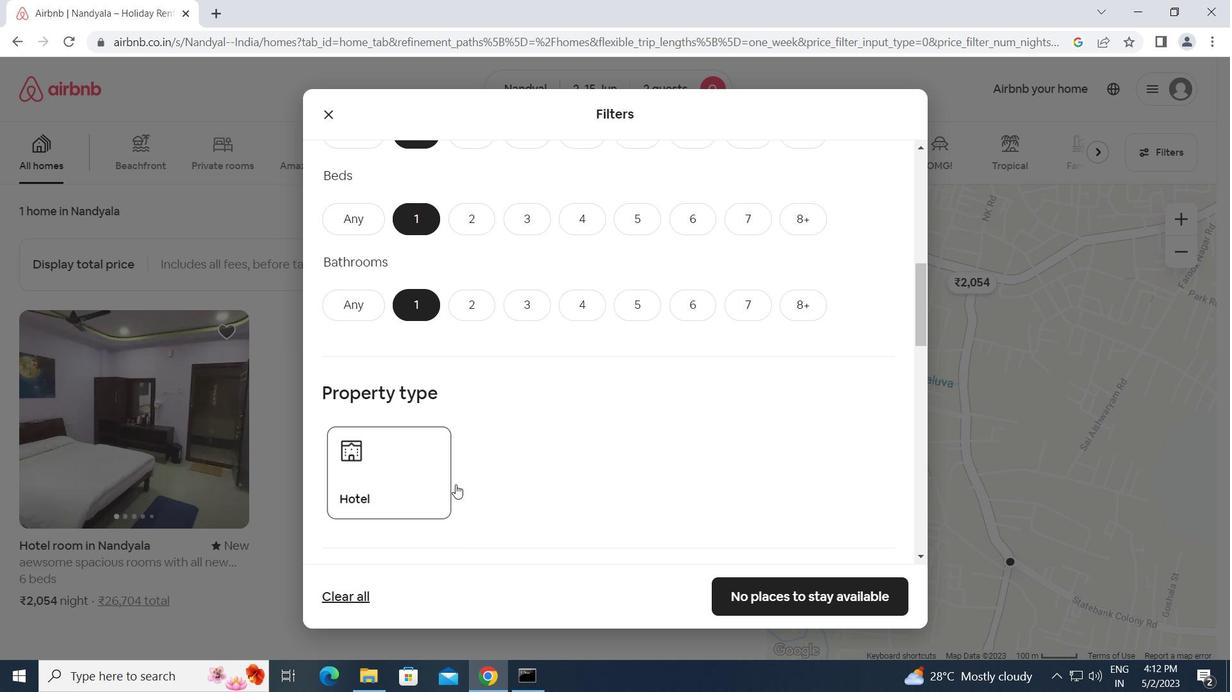 
Action: Mouse scrolled (497, 483) with delta (0, 0)
Screenshot: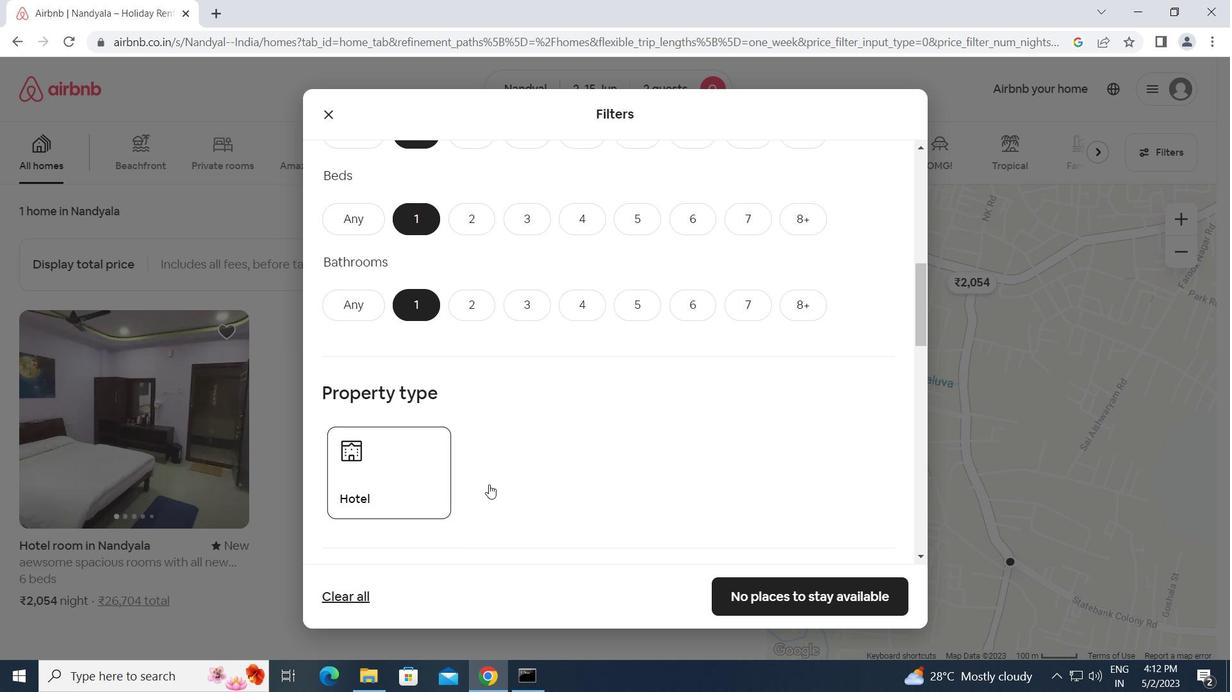 
Action: Mouse scrolled (497, 483) with delta (0, 0)
Screenshot: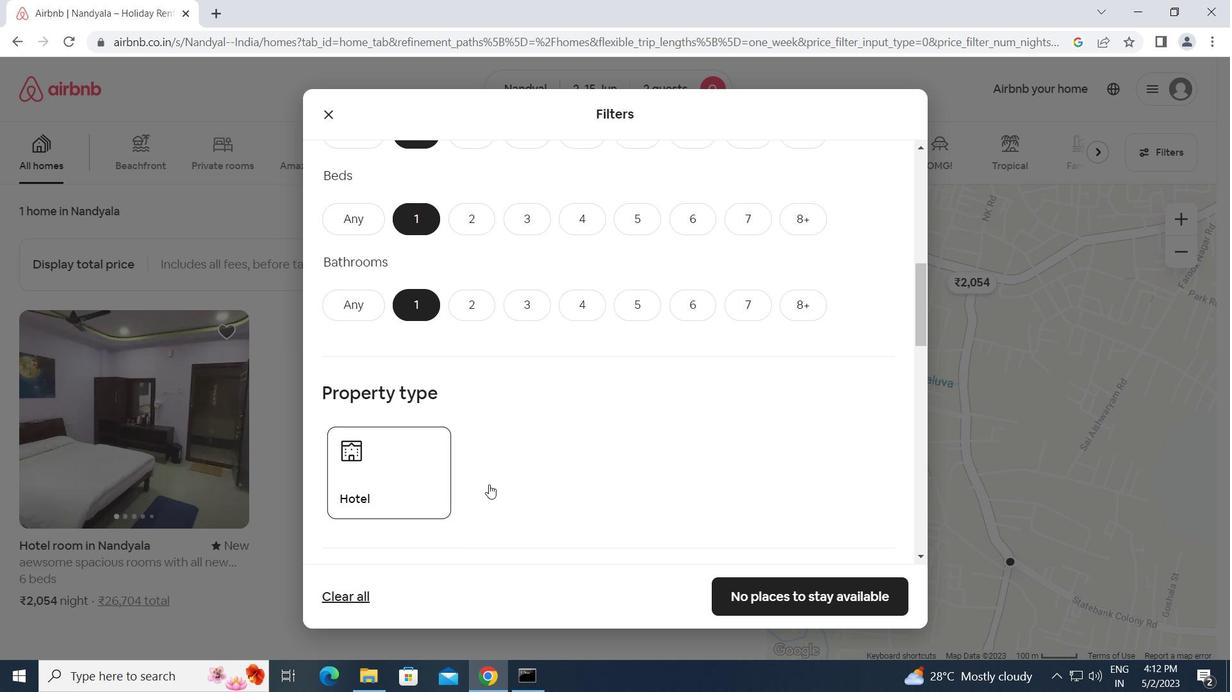 
Action: Mouse scrolled (497, 483) with delta (0, 0)
Screenshot: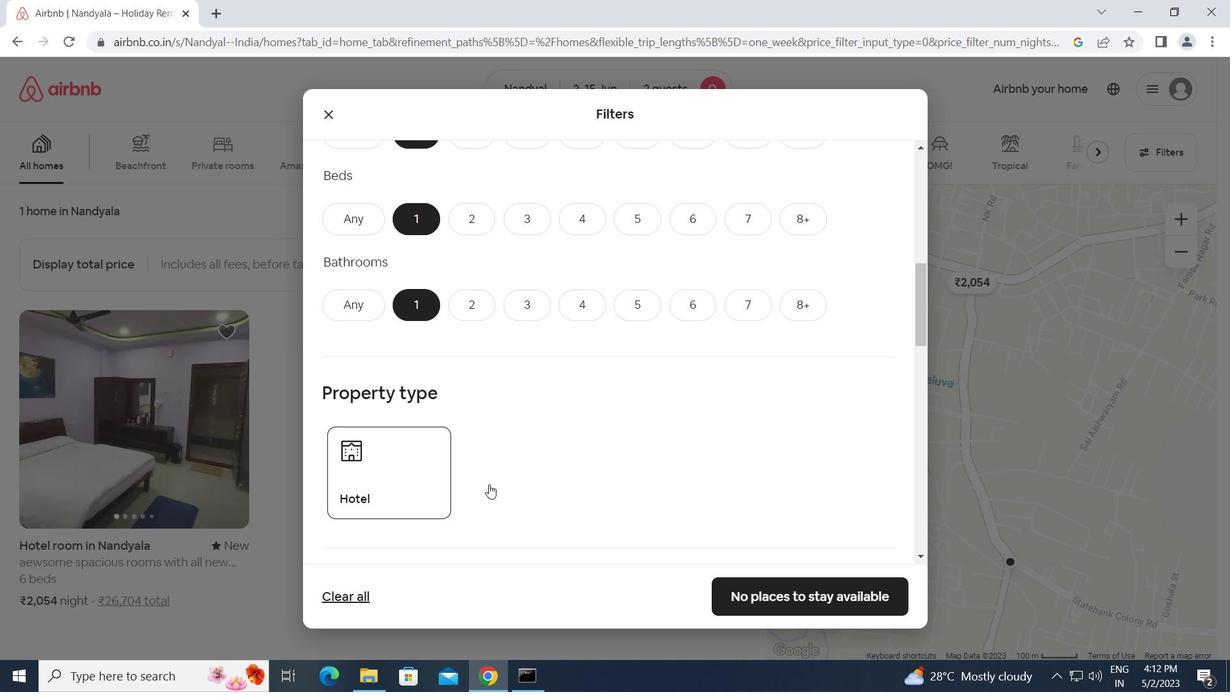 
Action: Mouse moved to (517, 471)
Screenshot: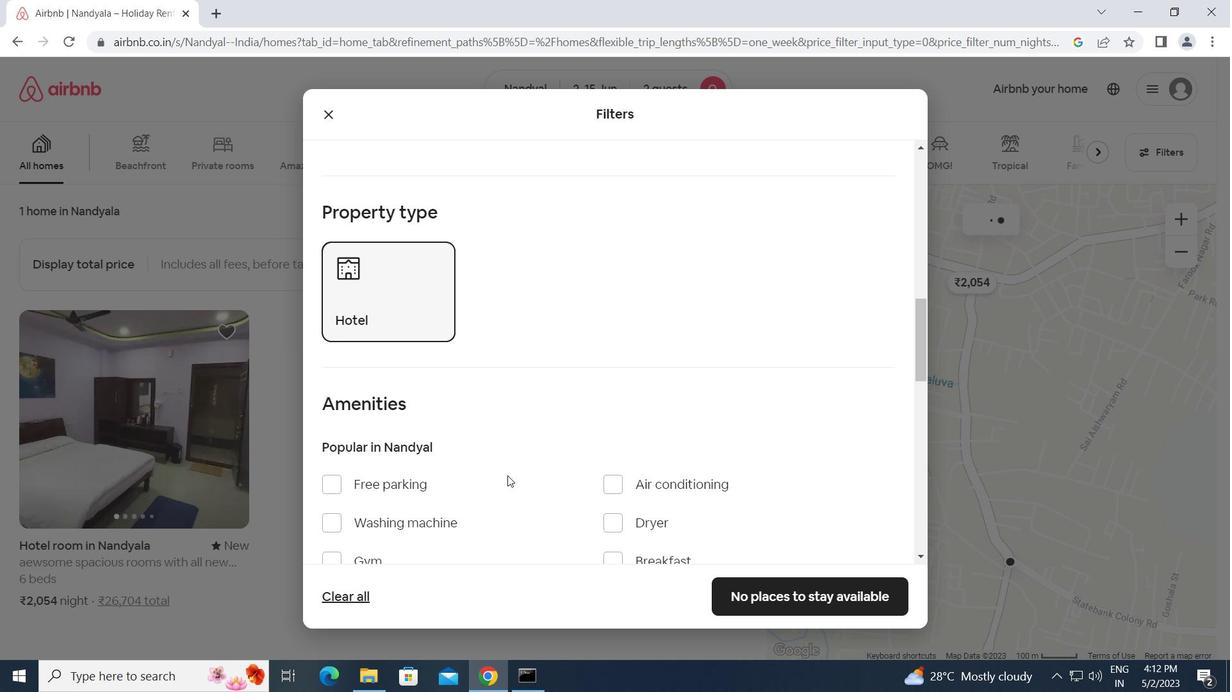 
Action: Mouse scrolled (517, 470) with delta (0, 0)
Screenshot: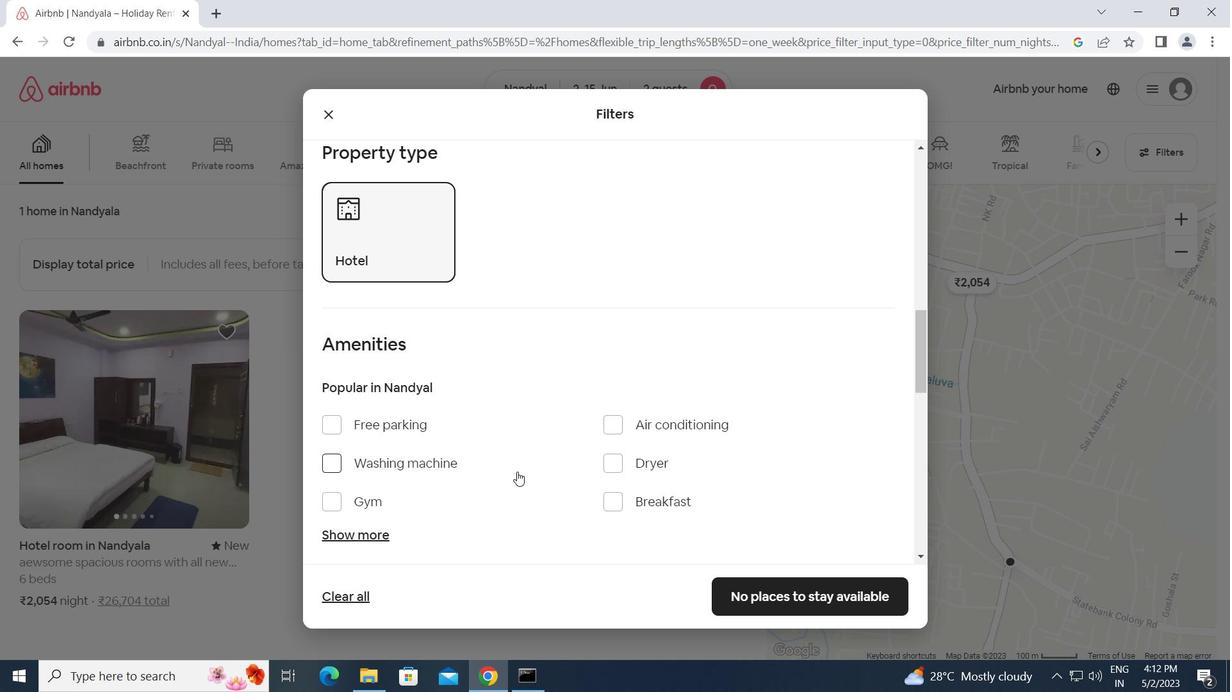 
Action: Mouse scrolled (517, 470) with delta (0, 0)
Screenshot: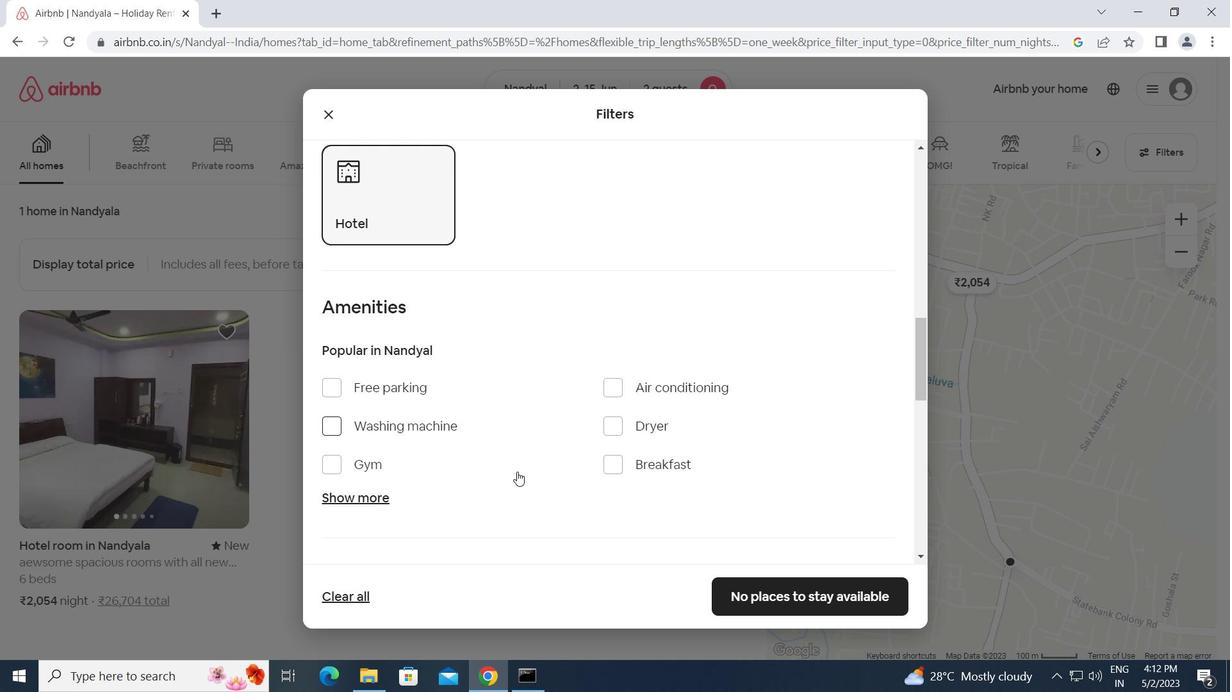 
Action: Mouse moved to (324, 307)
Screenshot: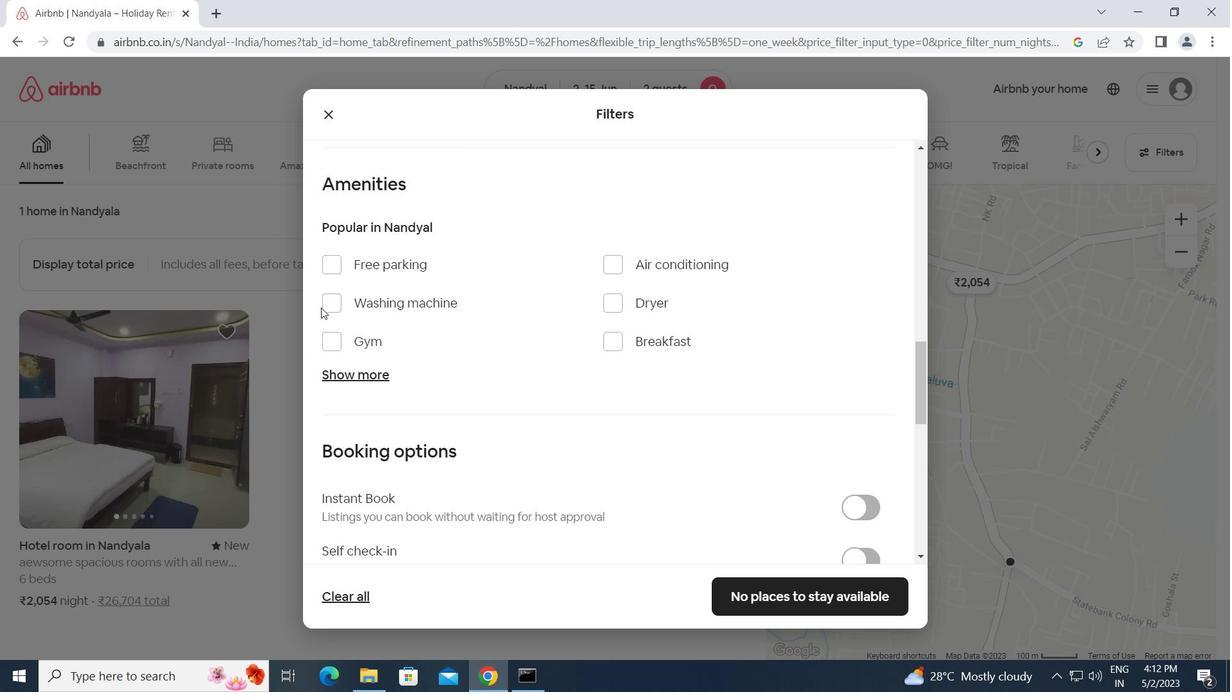 
Action: Mouse pressed left at (324, 307)
Screenshot: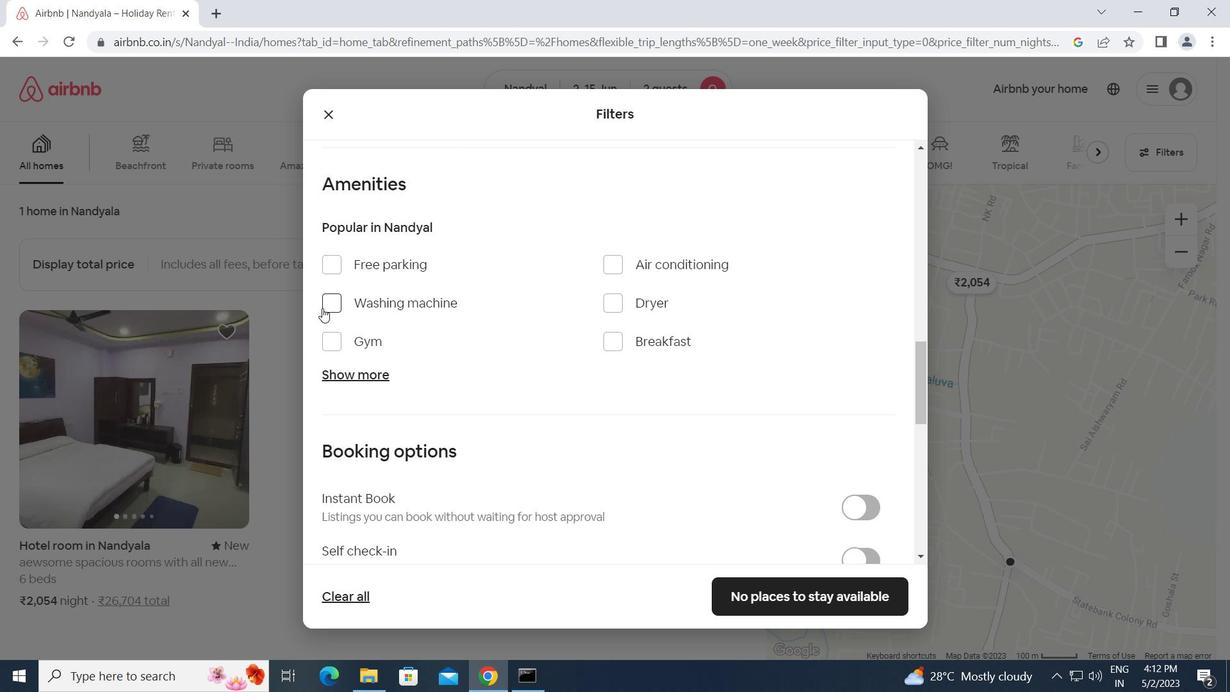 
Action: Mouse moved to (446, 382)
Screenshot: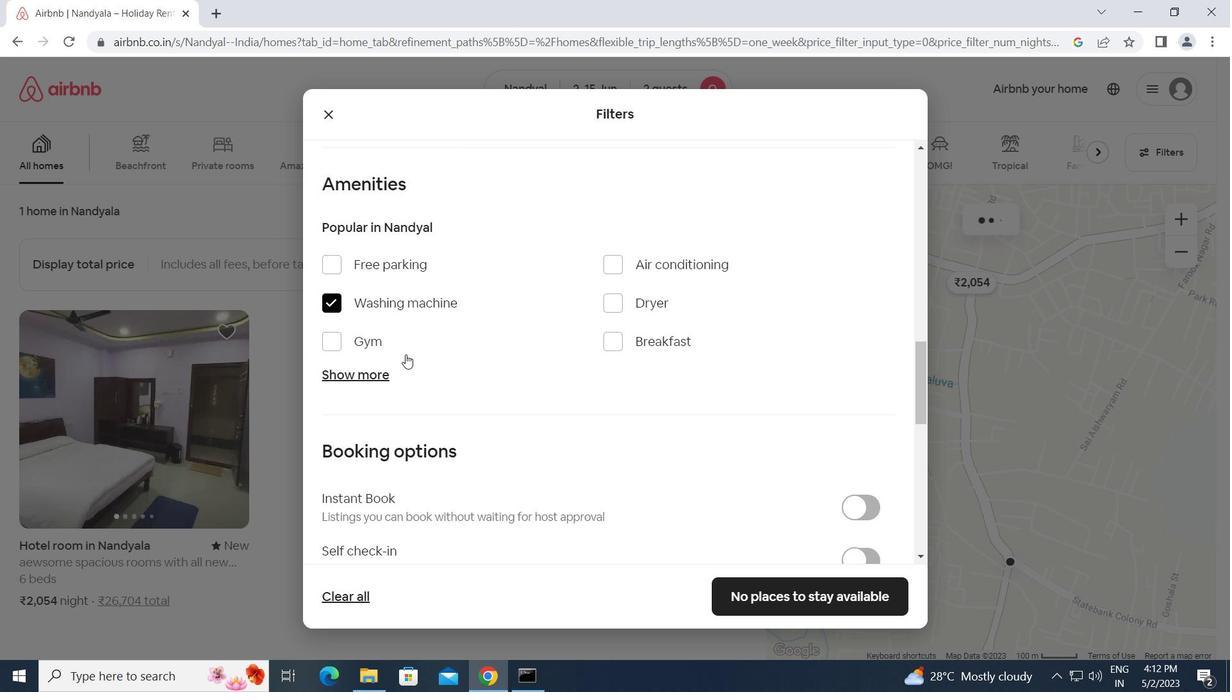 
Action: Mouse scrolled (446, 381) with delta (0, 0)
Screenshot: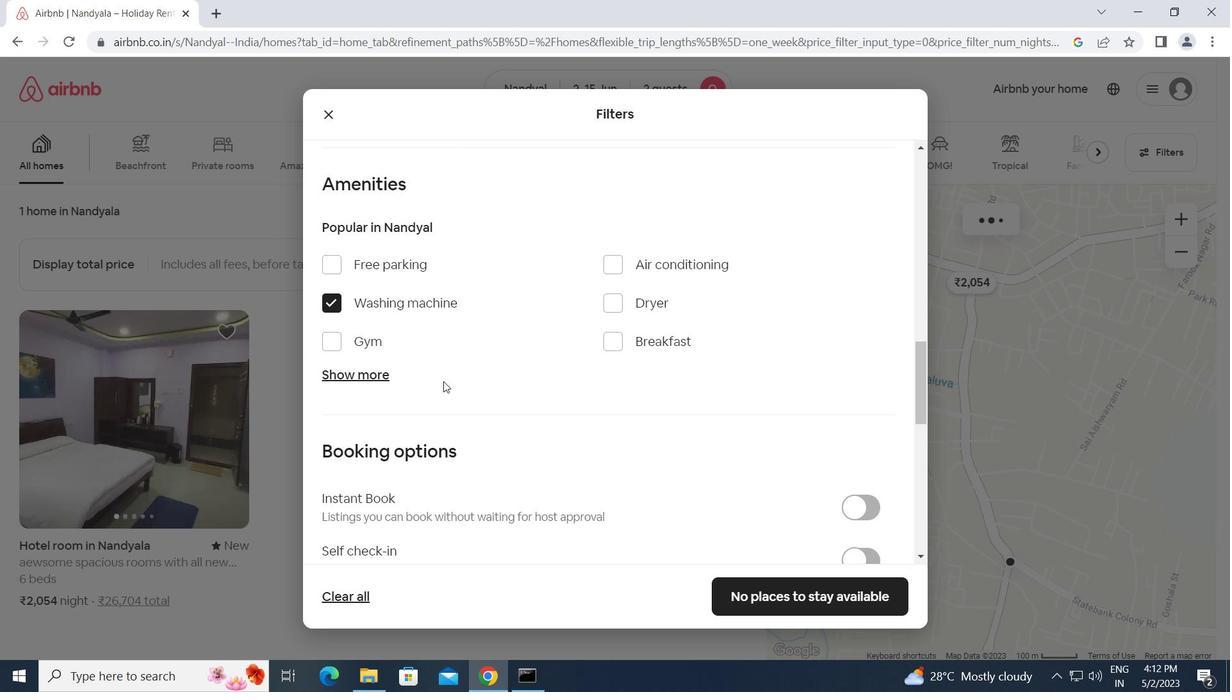
Action: Mouse moved to (446, 383)
Screenshot: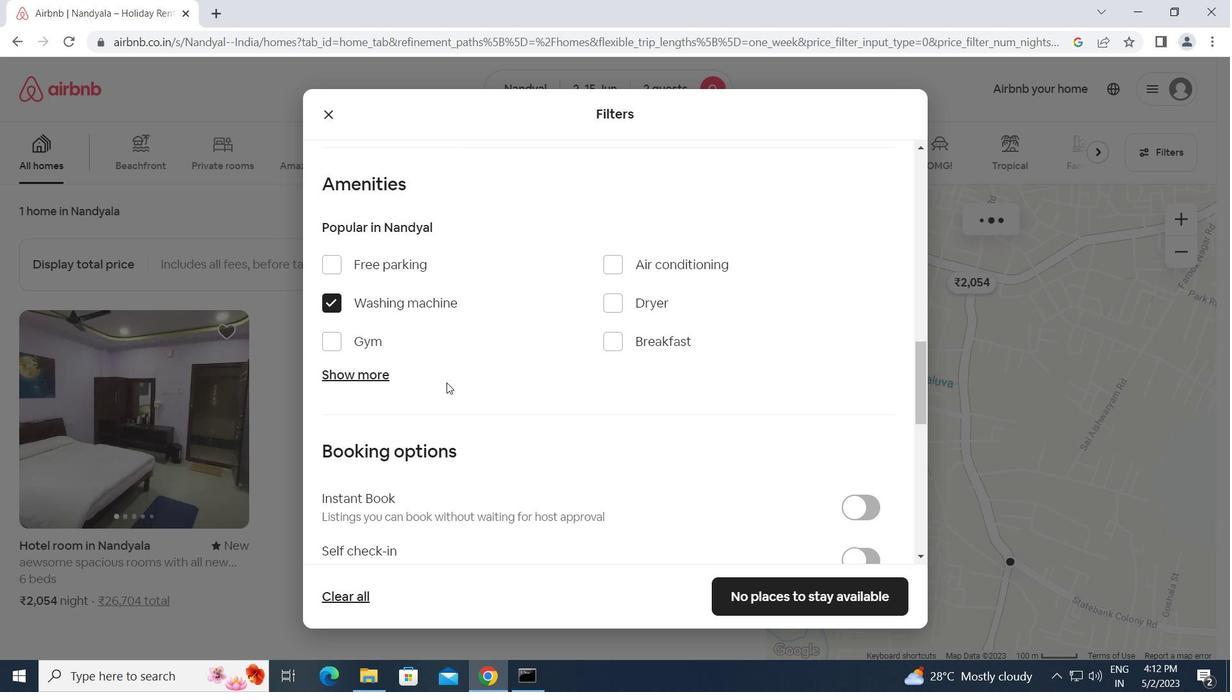 
Action: Mouse scrolled (446, 382) with delta (0, 0)
Screenshot: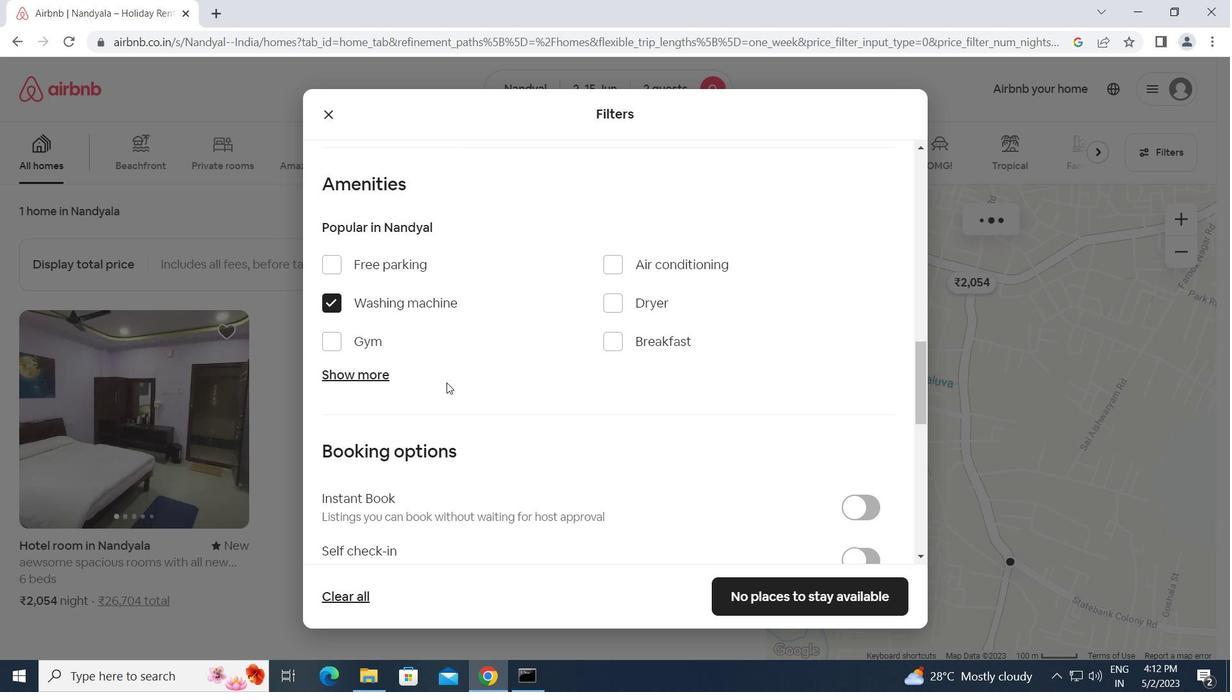
Action: Mouse scrolled (446, 382) with delta (0, 0)
Screenshot: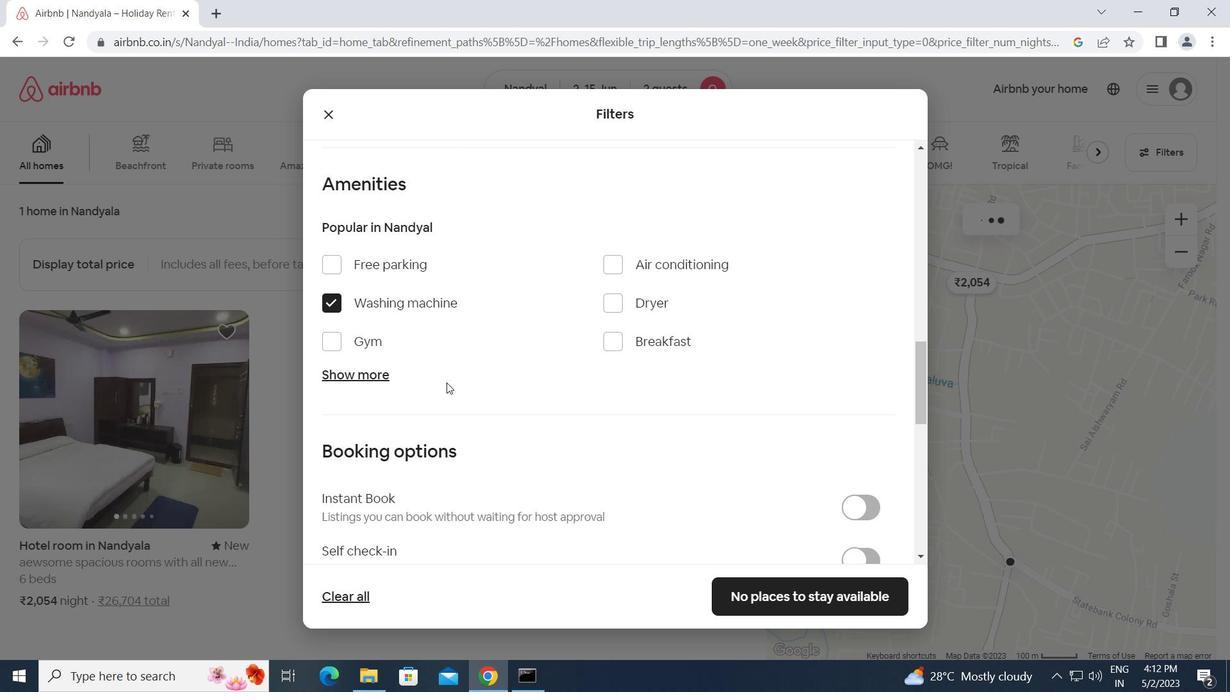 
Action: Mouse moved to (859, 319)
Screenshot: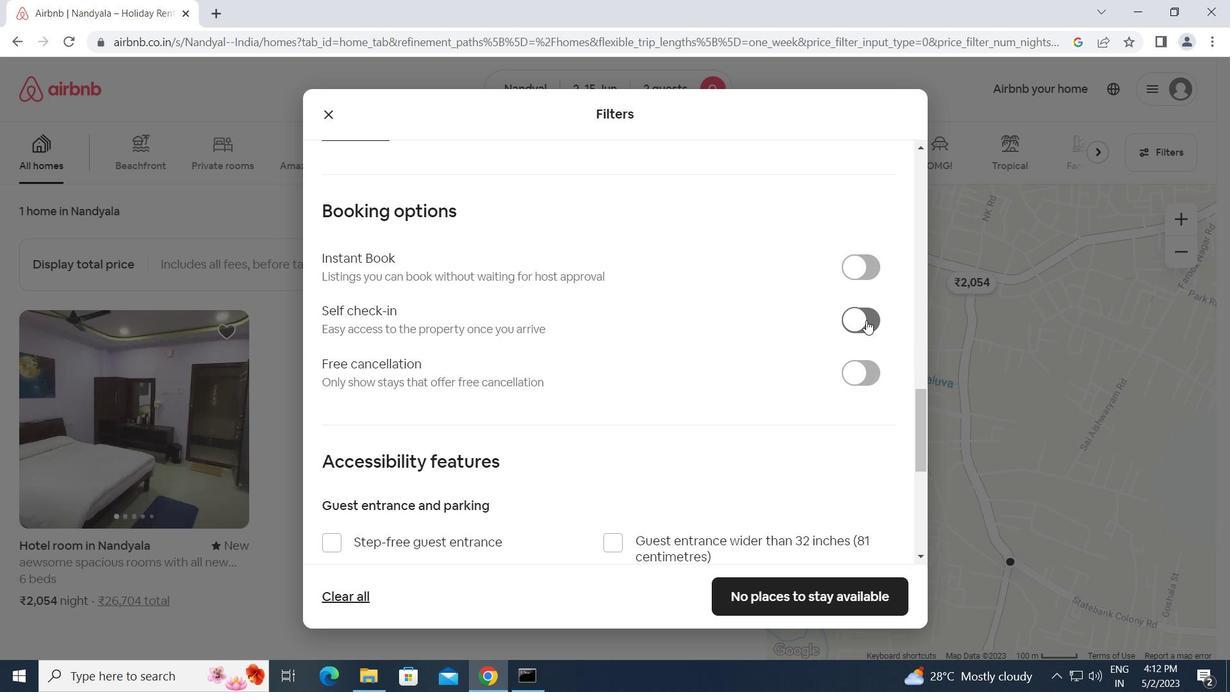 
Action: Mouse pressed left at (859, 319)
Screenshot: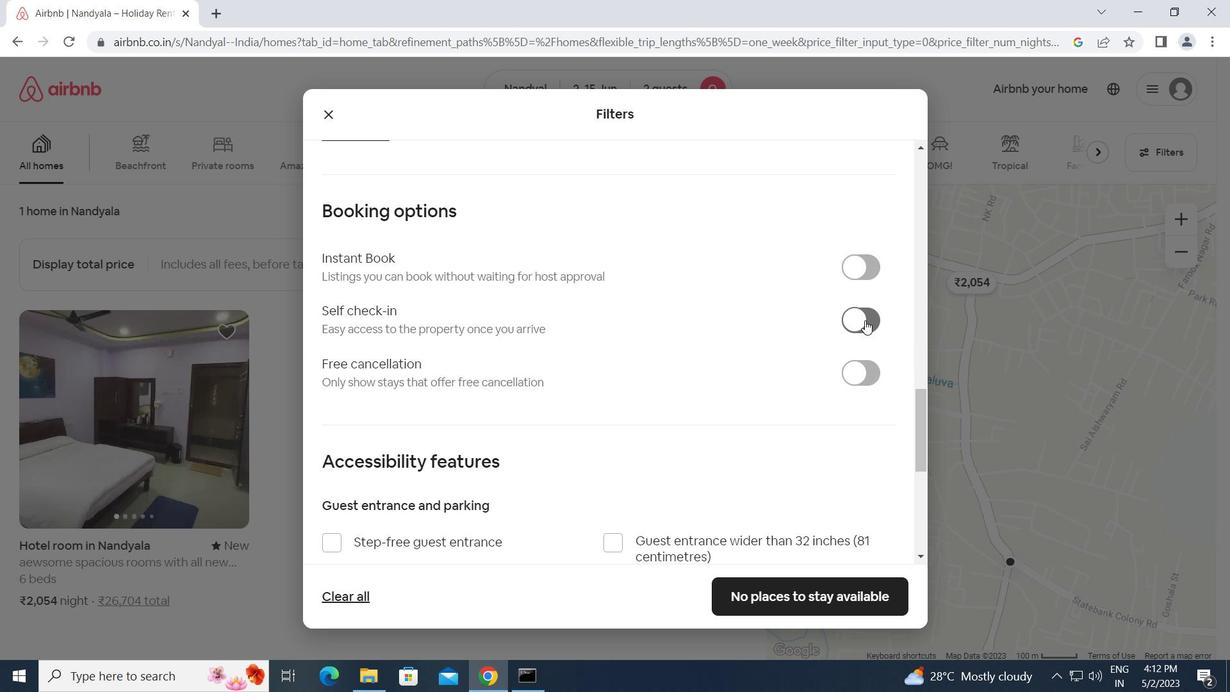
Action: Mouse moved to (492, 403)
Screenshot: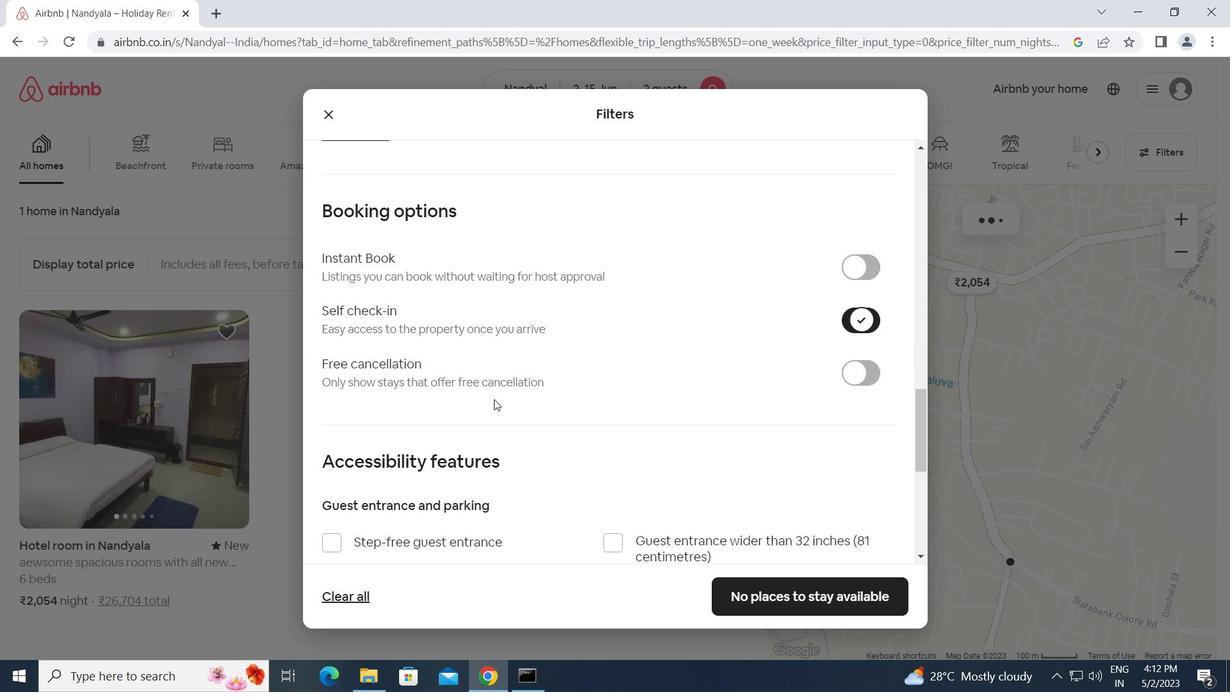 
Action: Mouse scrolled (492, 402) with delta (0, 0)
Screenshot: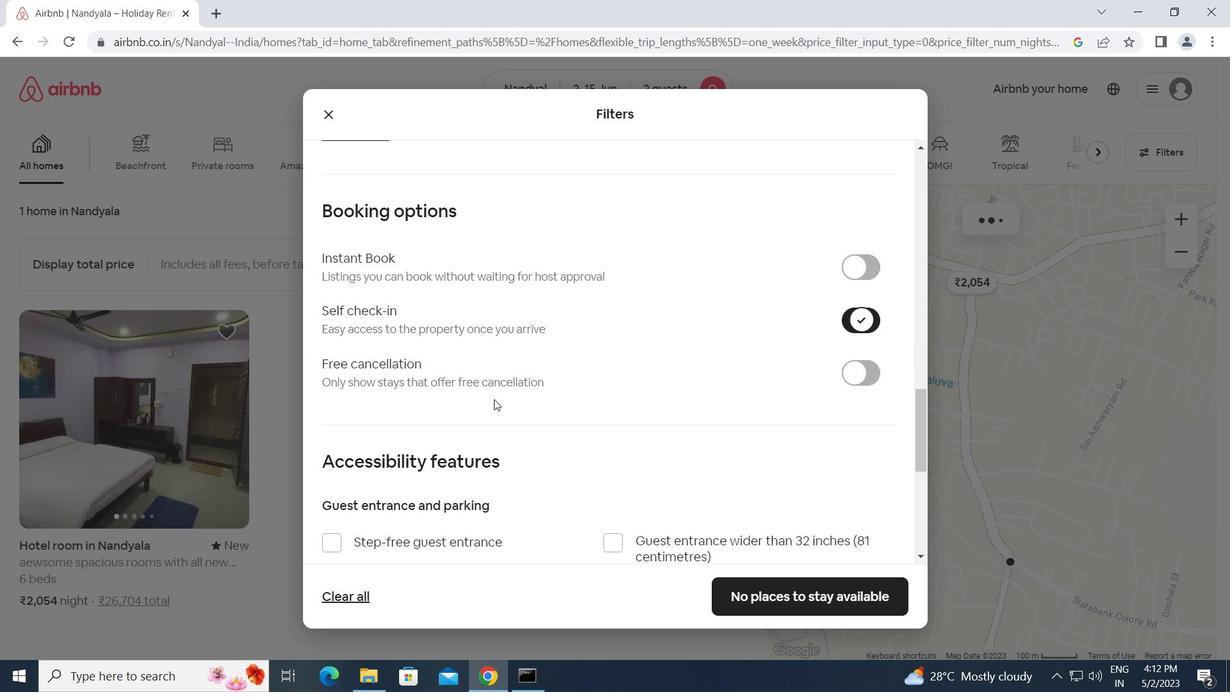 
Action: Mouse scrolled (492, 402) with delta (0, 0)
Screenshot: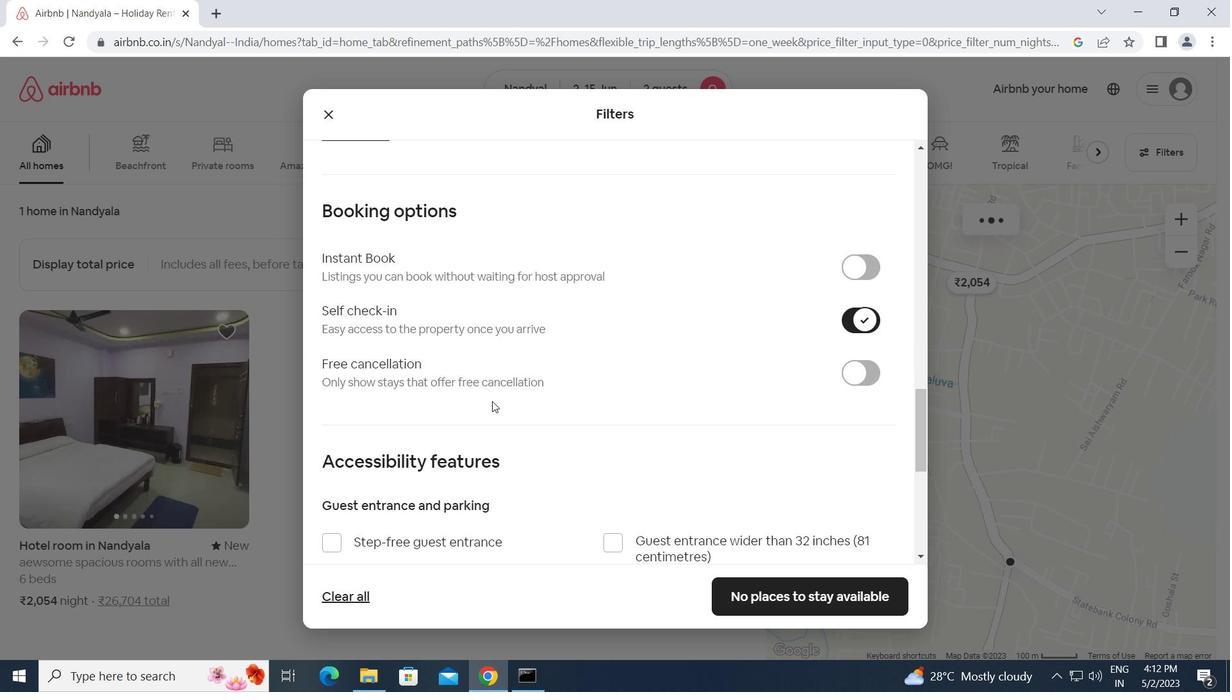 
Action: Mouse scrolled (492, 402) with delta (0, 0)
Screenshot: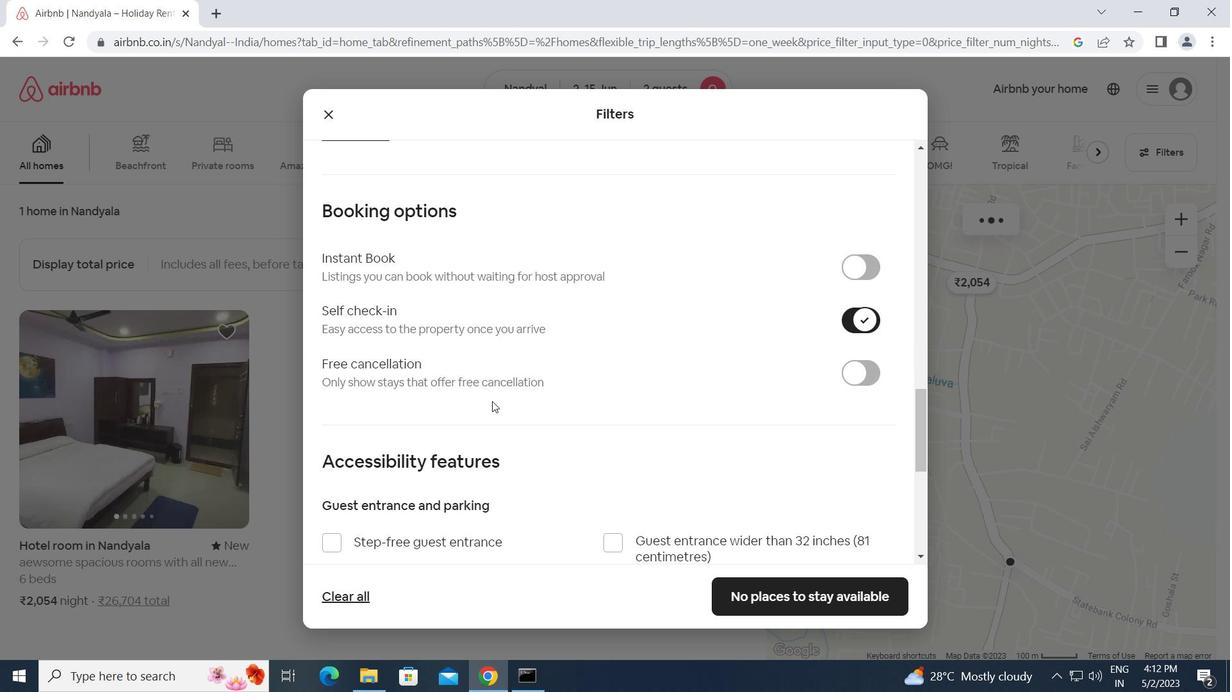 
Action: Mouse scrolled (492, 402) with delta (0, 0)
Screenshot: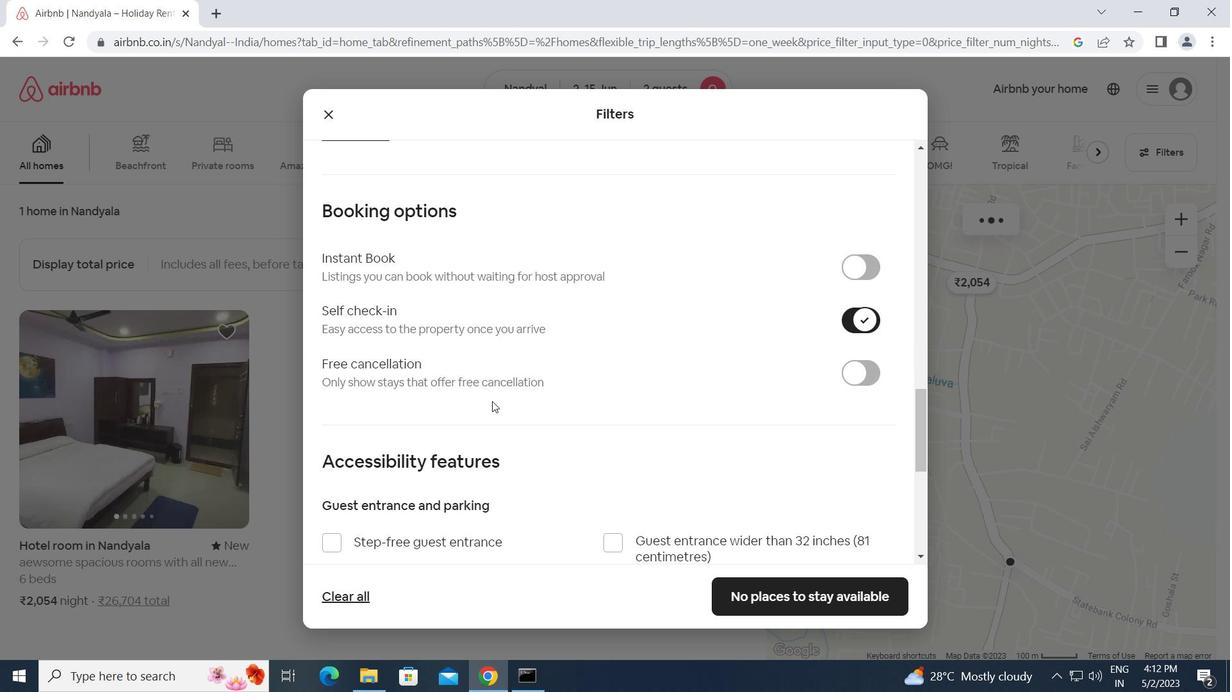 
Action: Mouse scrolled (492, 402) with delta (0, 0)
Screenshot: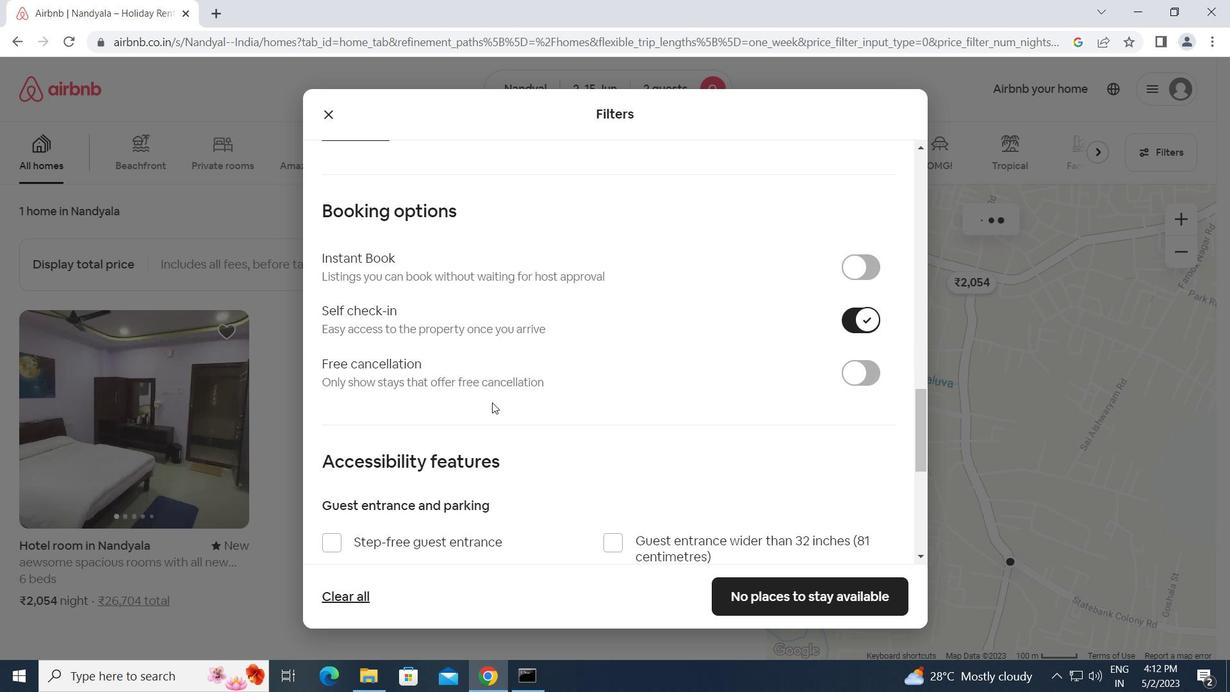 
Action: Mouse moved to (492, 403)
Screenshot: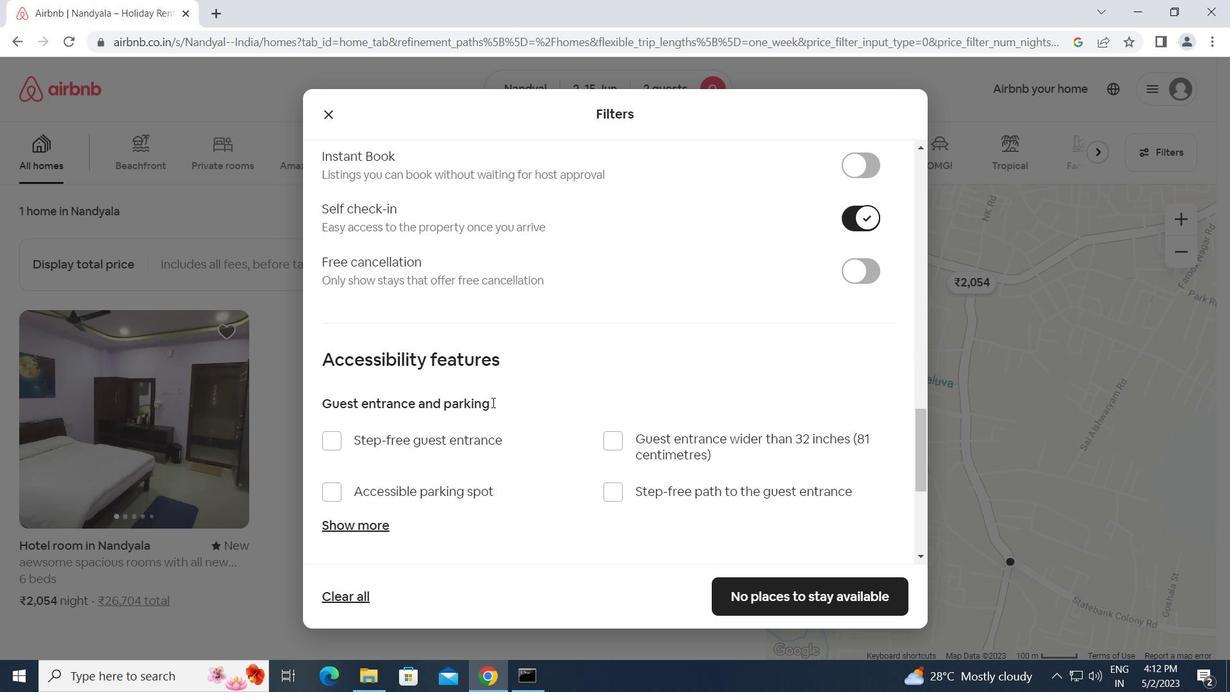 
Action: Mouse scrolled (492, 403) with delta (0, 0)
Screenshot: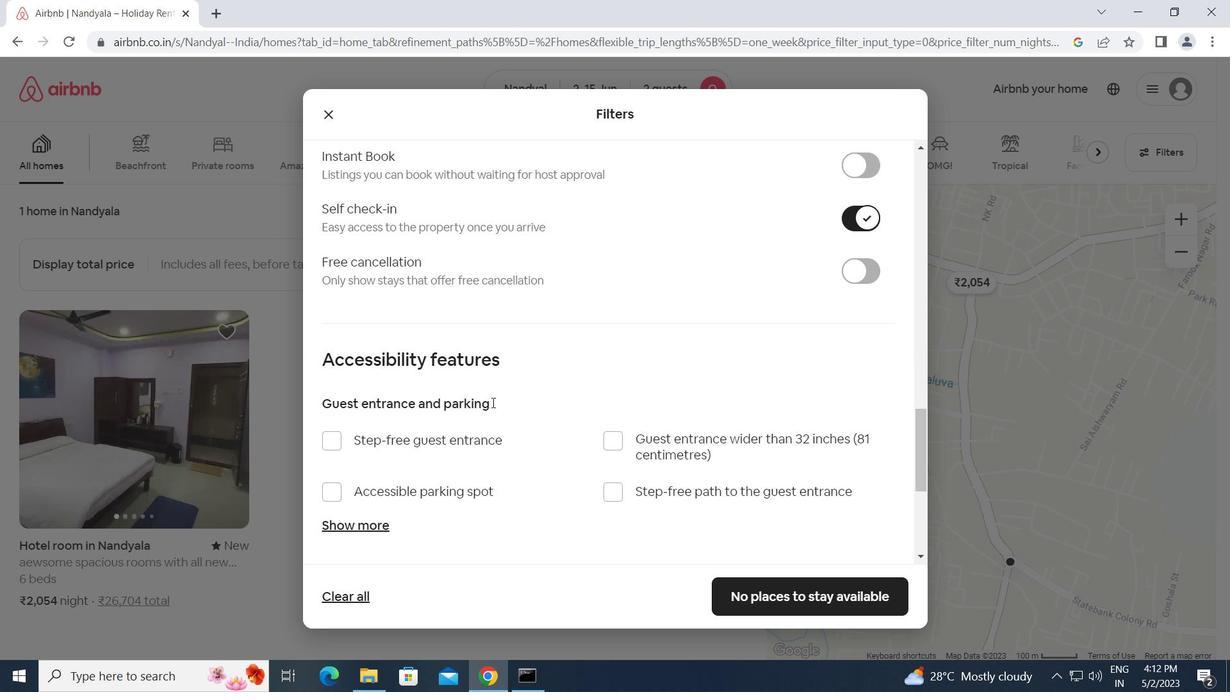 
Action: Mouse scrolled (492, 403) with delta (0, 0)
Screenshot: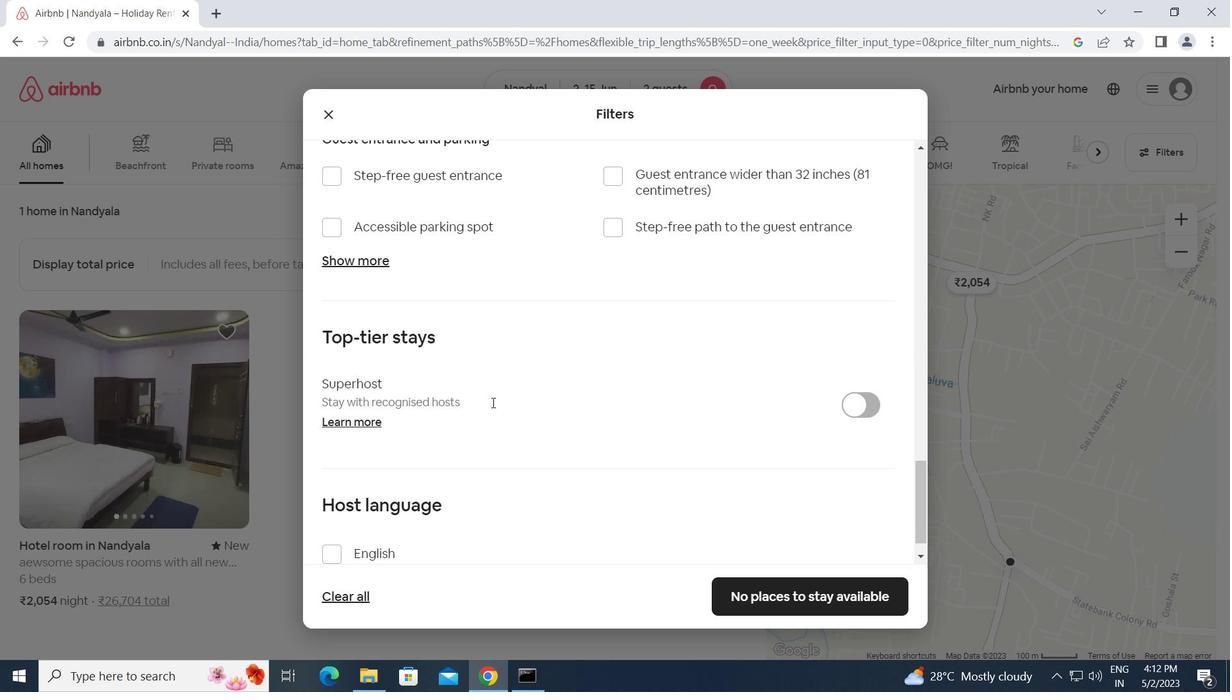 
Action: Mouse scrolled (492, 403) with delta (0, 0)
Screenshot: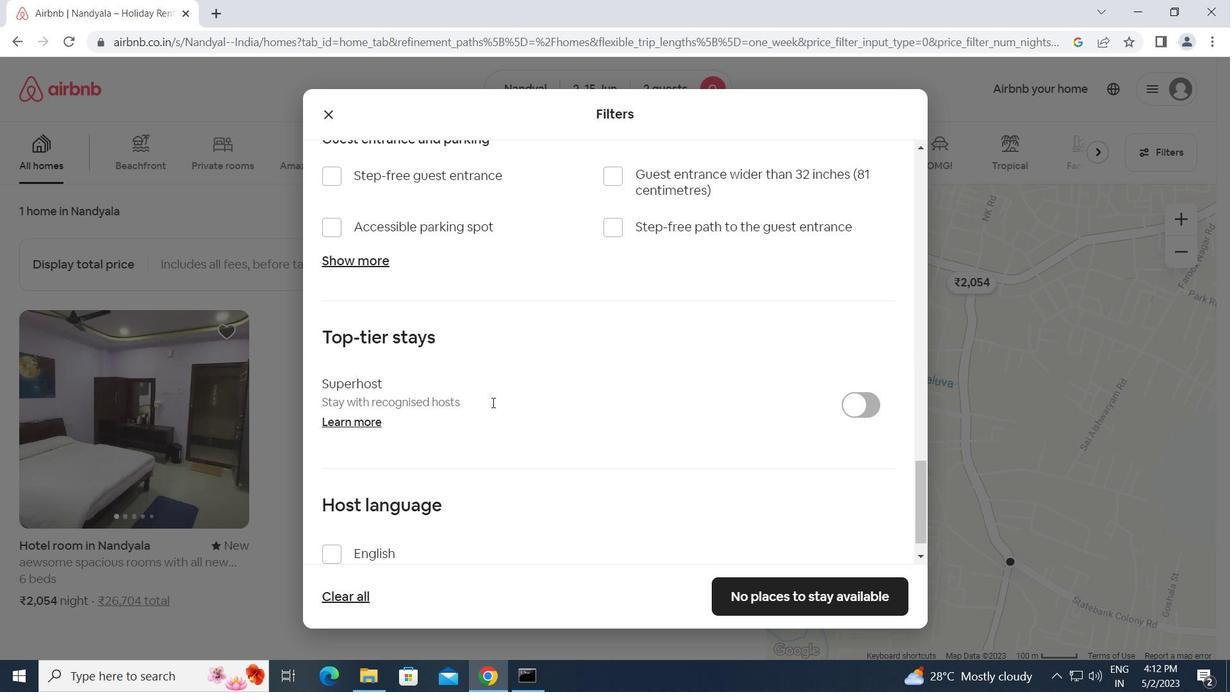 
Action: Mouse scrolled (492, 403) with delta (0, 0)
Screenshot: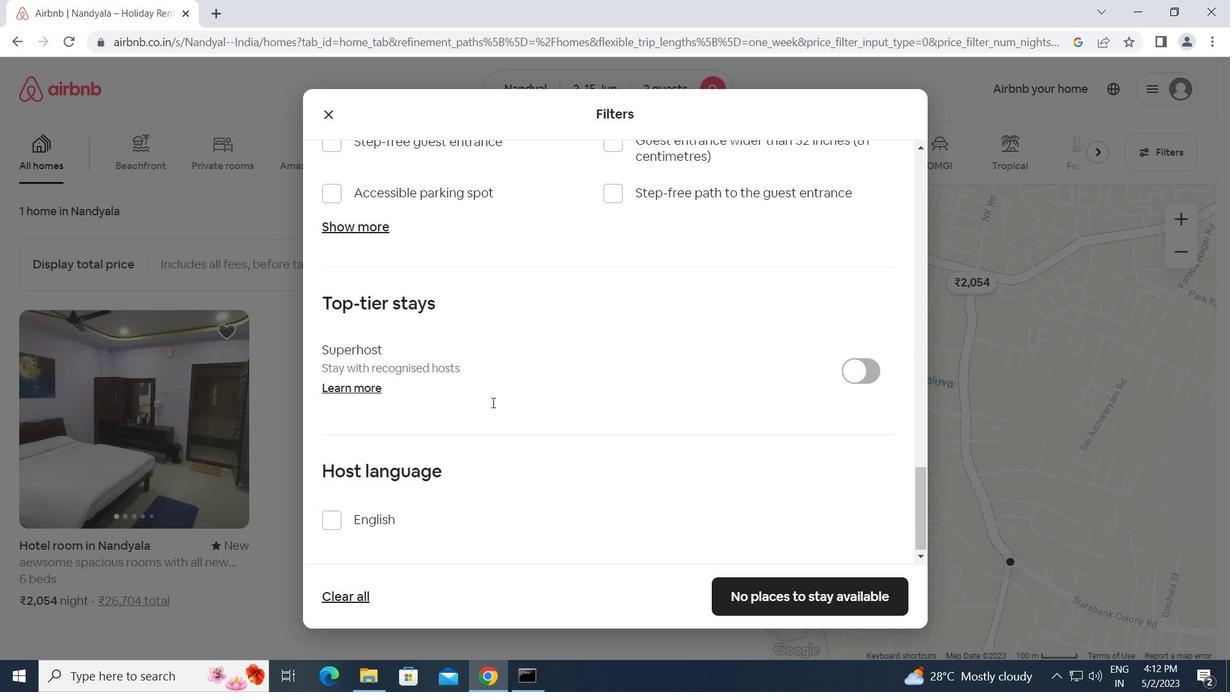 
Action: Mouse moved to (333, 524)
Screenshot: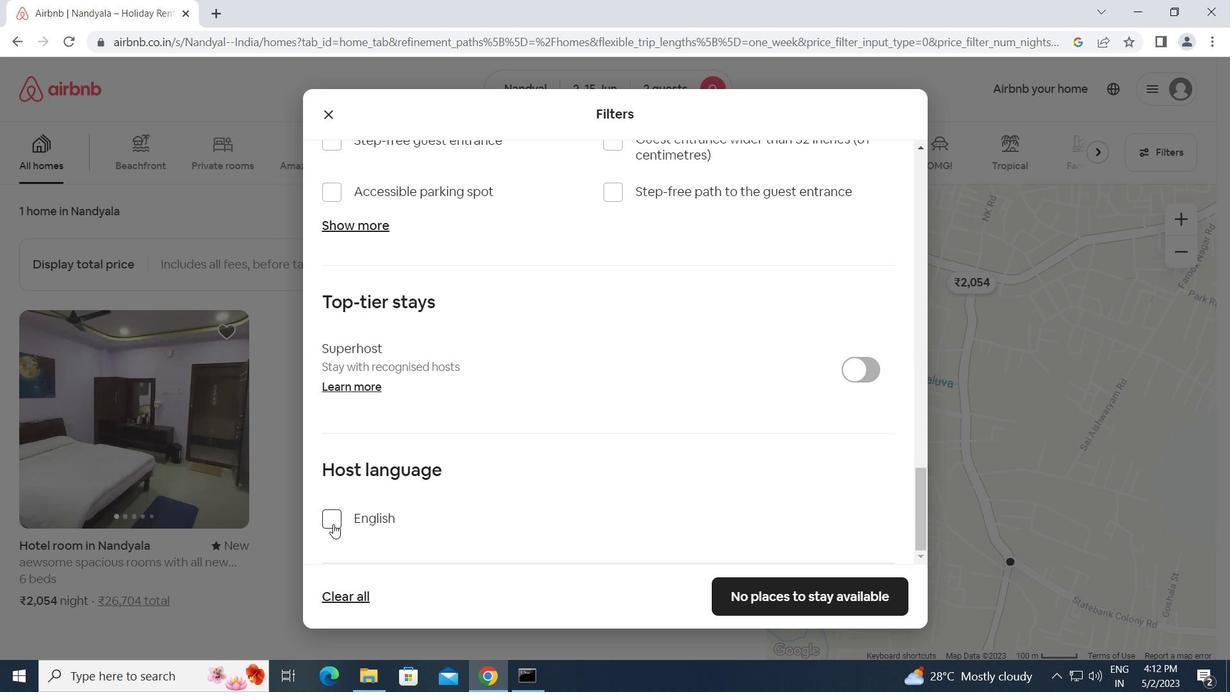 
Action: Mouse pressed left at (333, 524)
Screenshot: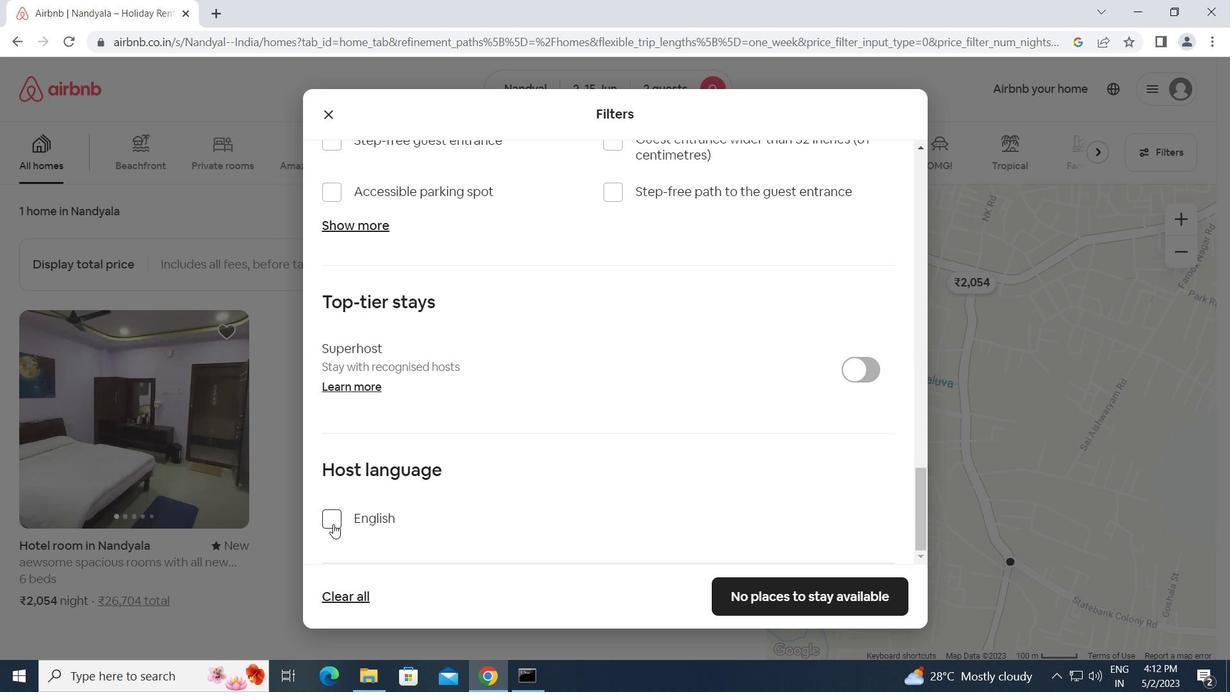 
Action: Mouse moved to (777, 587)
Screenshot: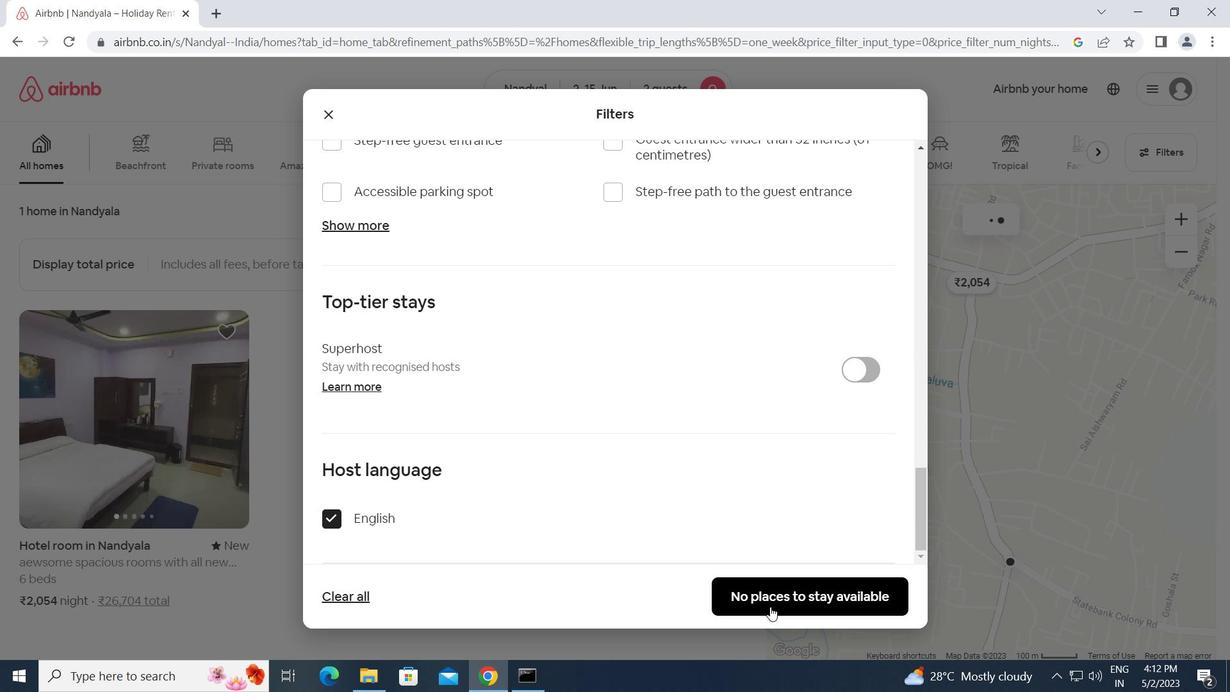 
Action: Mouse pressed left at (777, 587)
Screenshot: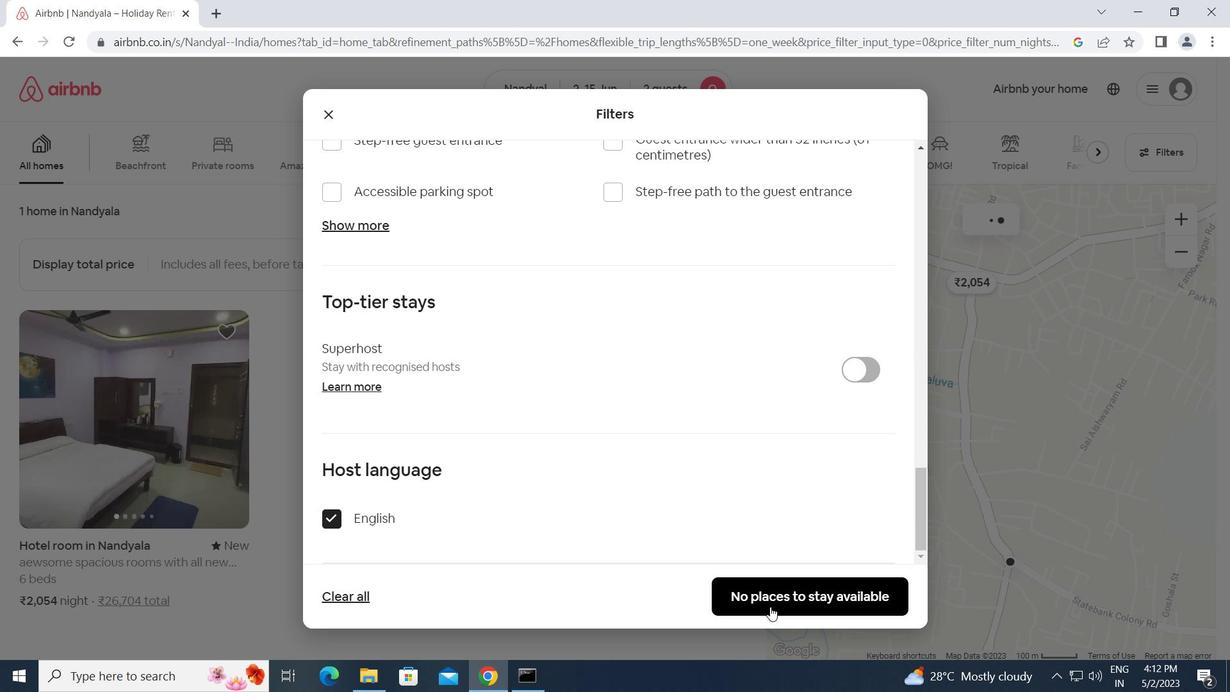 
